 Task: Search one way flight ticket for 3 adults, 3 children in premium economy from Casper: Casper Natrona County International Airport to Fort Wayne: Fort Wayne International Airport on 8-4-2023. Choice of flights is American. Number of bags: 9 checked bags. Price is upto 79000. Outbound departure time preference is 11:45.
Action: Mouse moved to (311, 260)
Screenshot: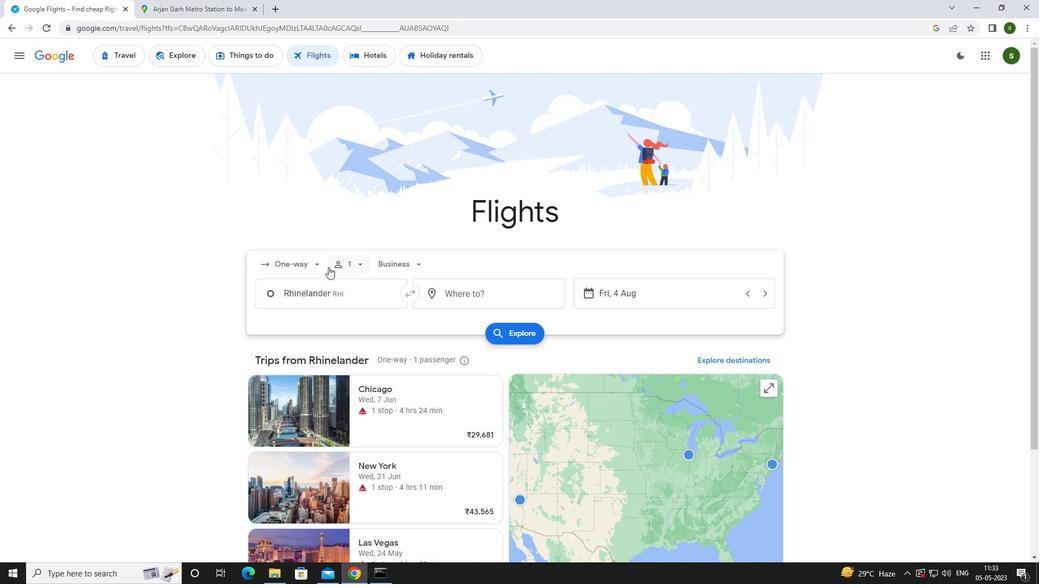 
Action: Mouse pressed left at (311, 260)
Screenshot: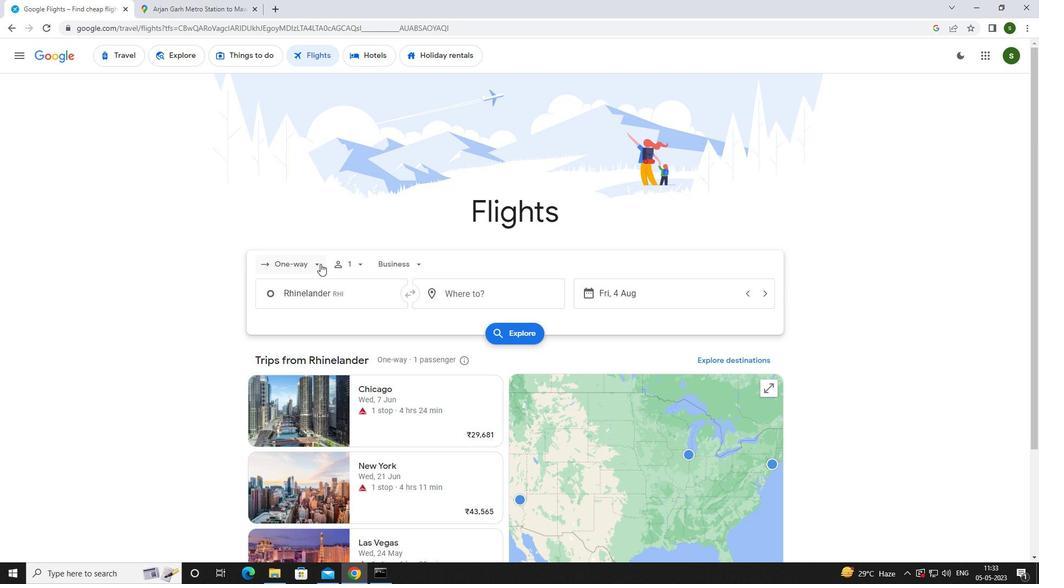 
Action: Mouse moved to (314, 311)
Screenshot: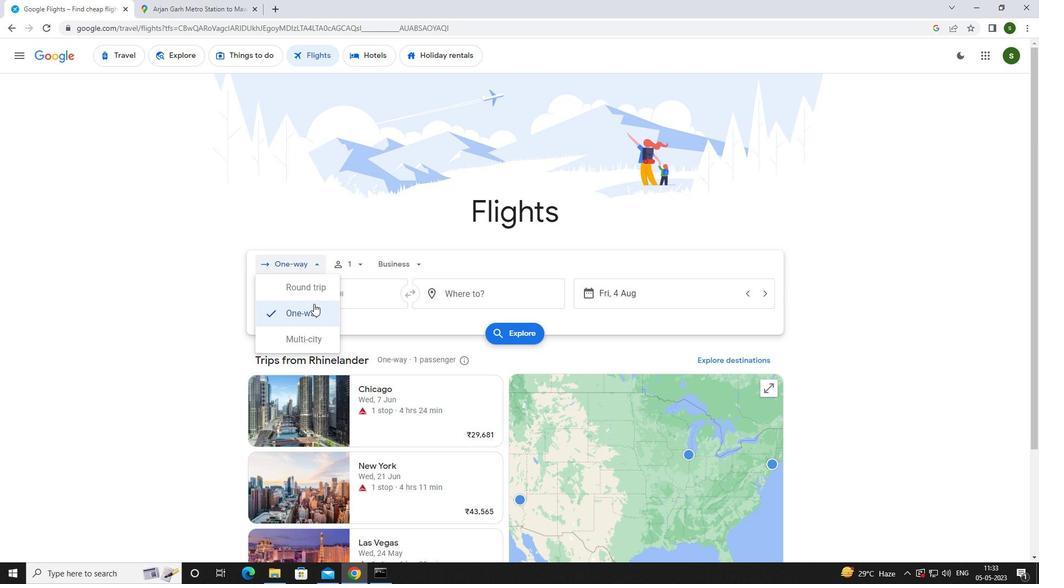 
Action: Mouse pressed left at (314, 311)
Screenshot: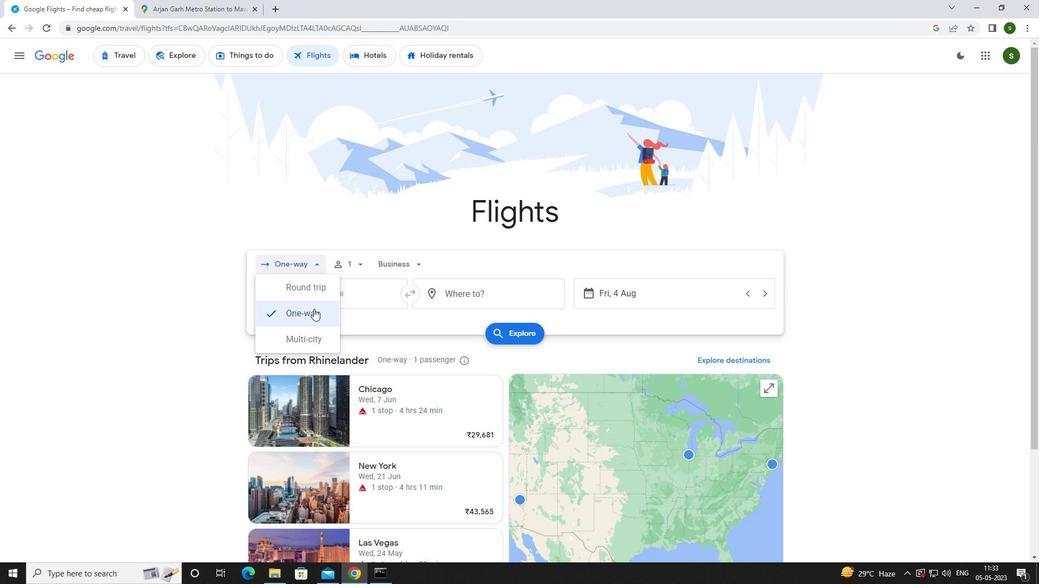 
Action: Mouse moved to (361, 259)
Screenshot: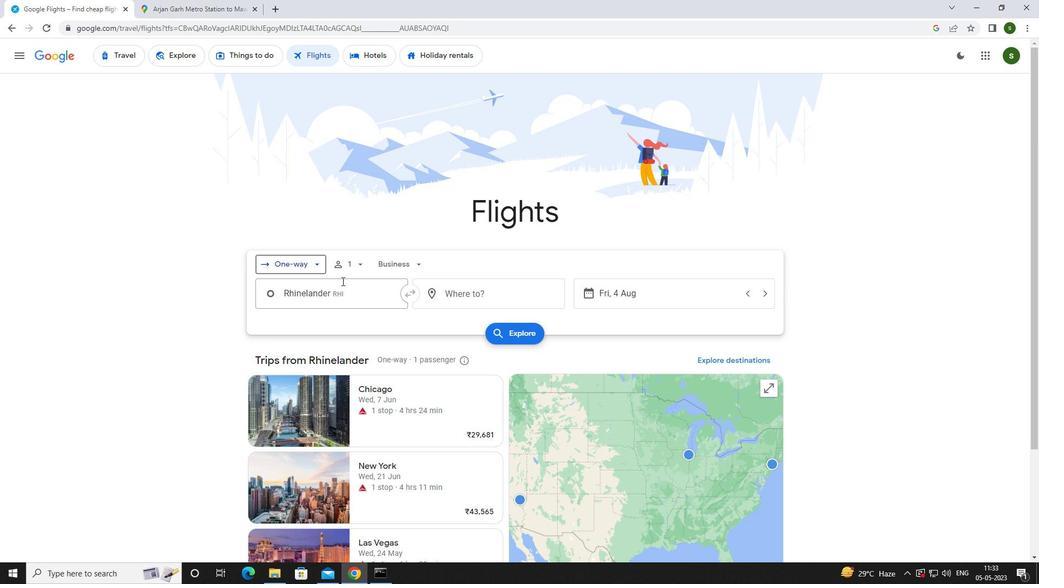 
Action: Mouse pressed left at (361, 259)
Screenshot: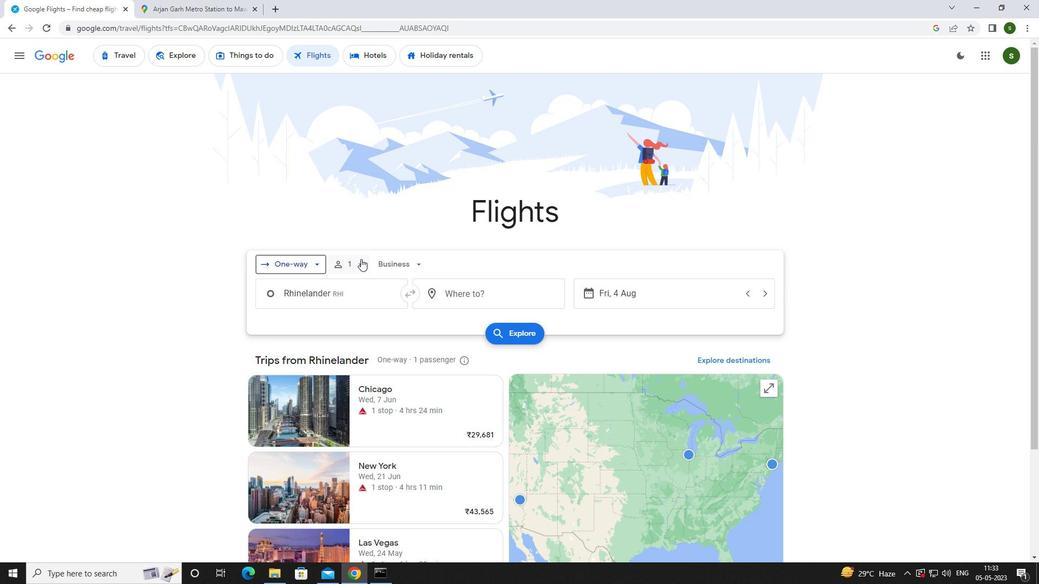 
Action: Mouse moved to (441, 291)
Screenshot: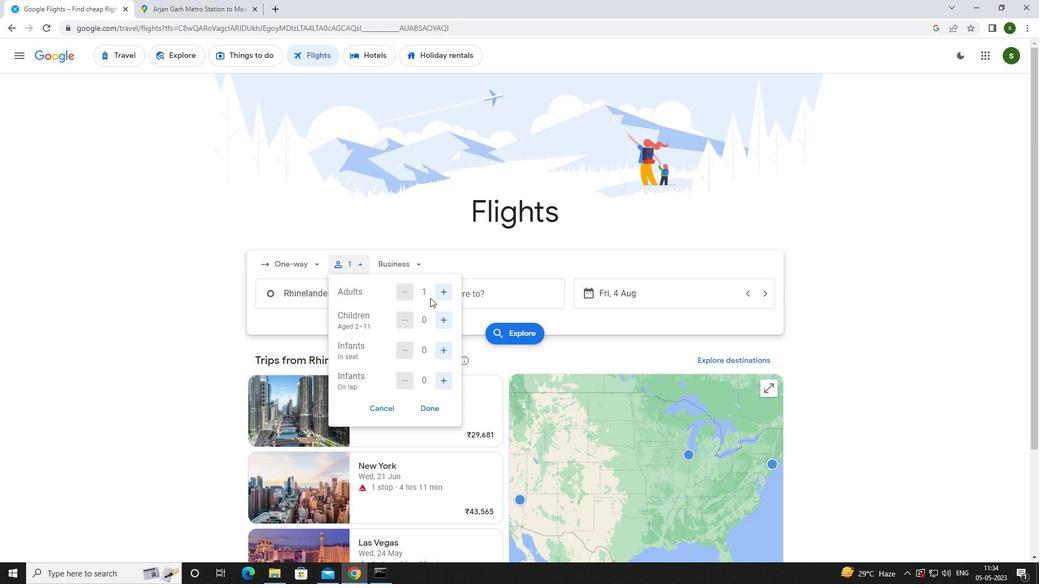 
Action: Mouse pressed left at (441, 291)
Screenshot: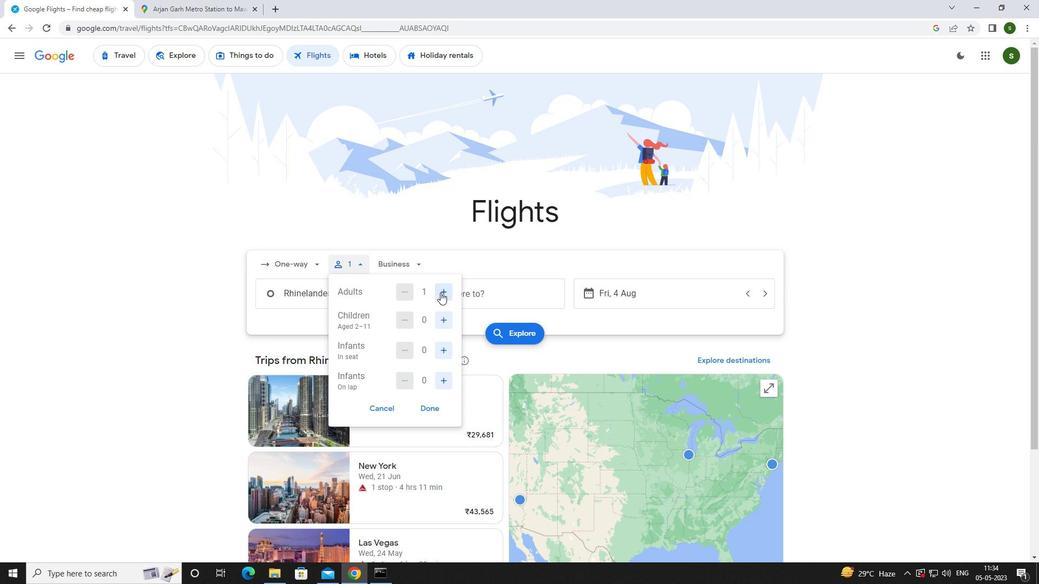 
Action: Mouse pressed left at (441, 291)
Screenshot: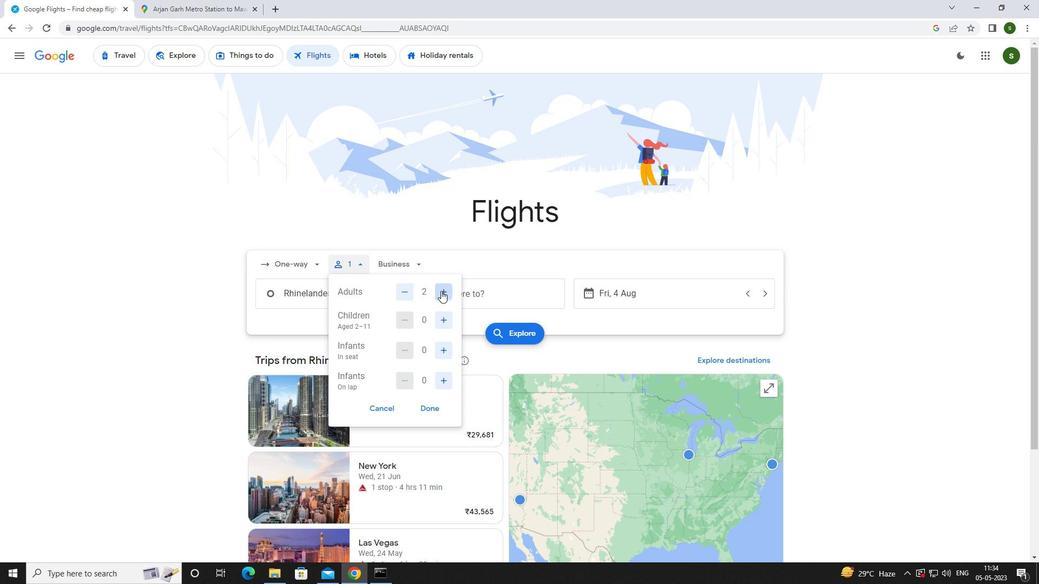 
Action: Mouse moved to (443, 322)
Screenshot: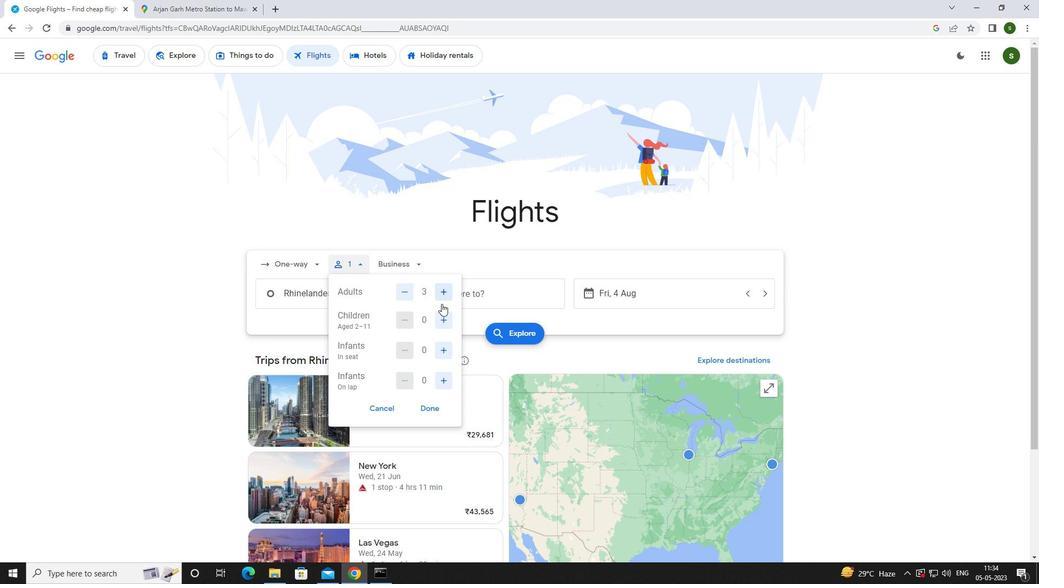 
Action: Mouse pressed left at (443, 322)
Screenshot: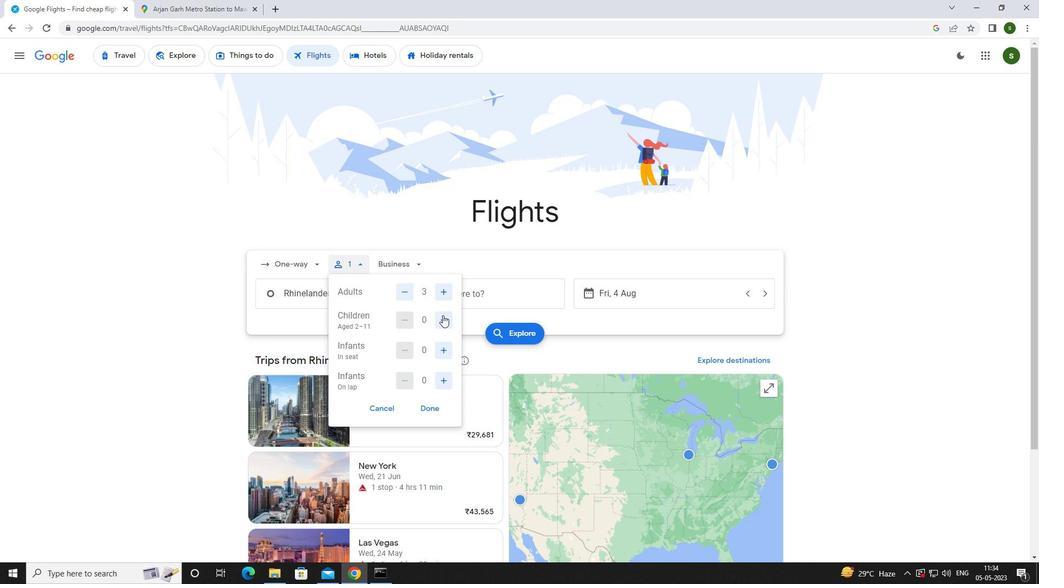 
Action: Mouse pressed left at (443, 322)
Screenshot: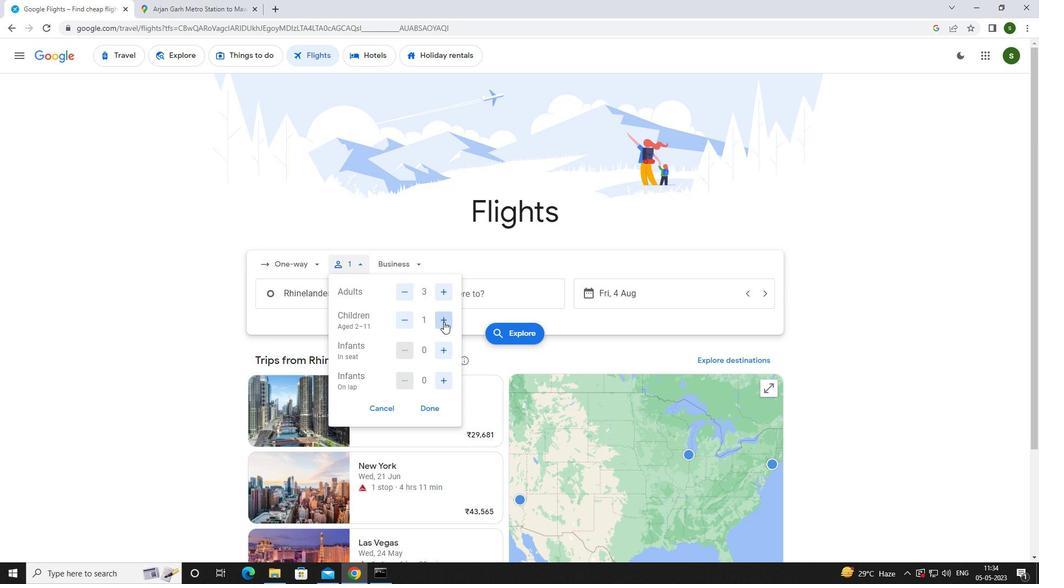 
Action: Mouse pressed left at (443, 322)
Screenshot: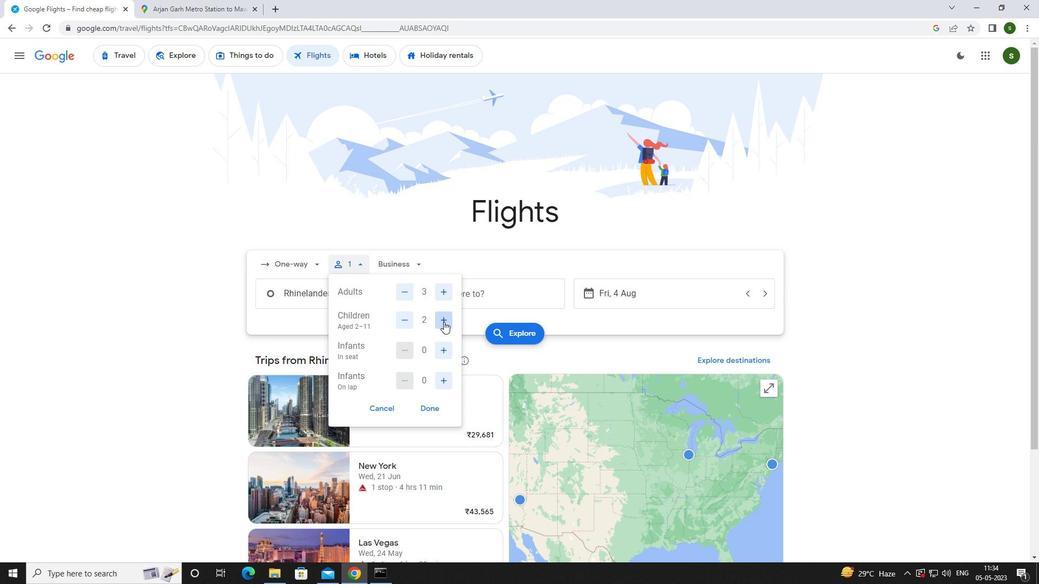 
Action: Mouse moved to (408, 263)
Screenshot: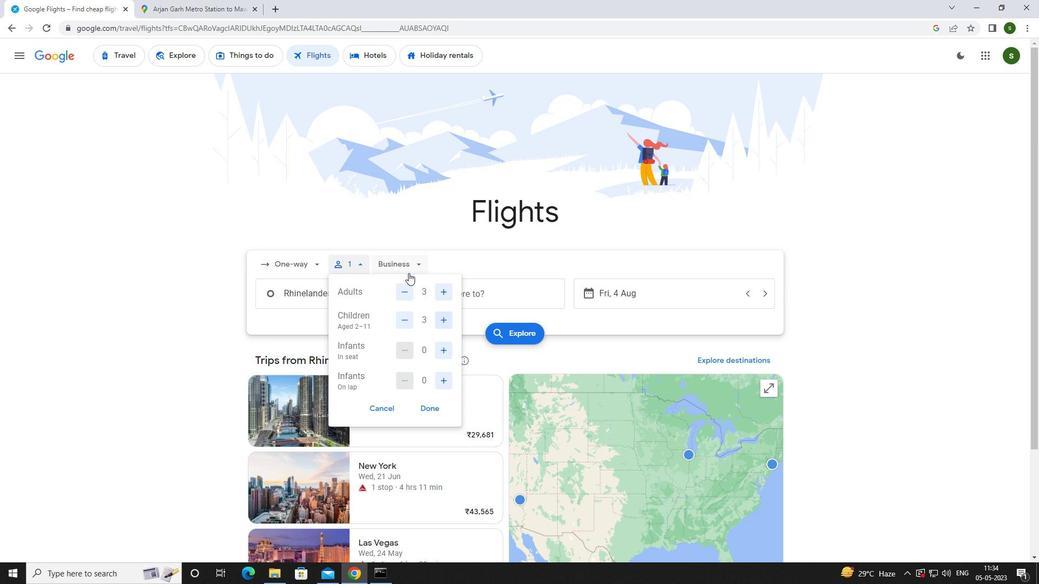 
Action: Mouse pressed left at (408, 263)
Screenshot: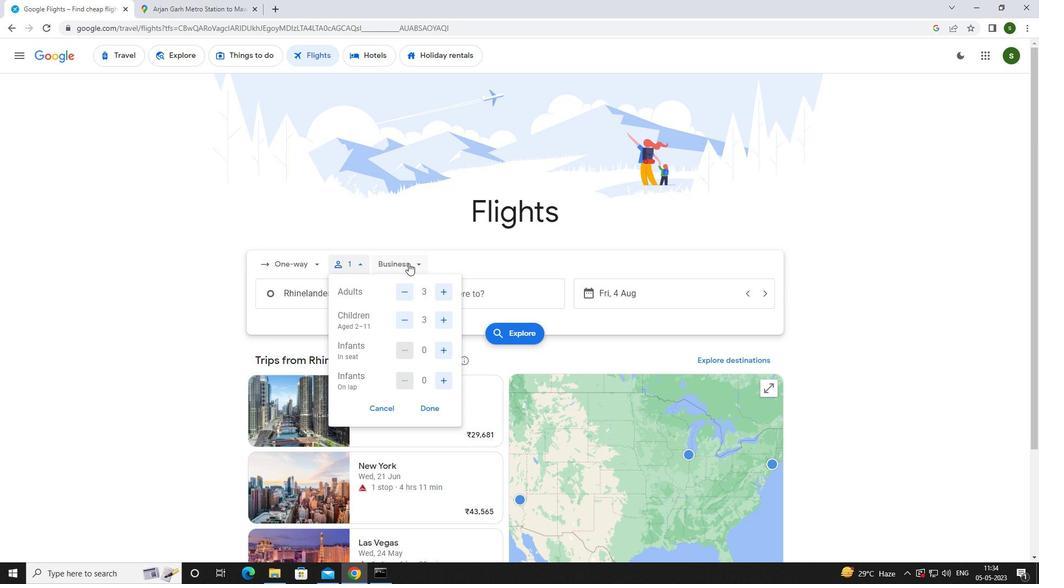
Action: Mouse moved to (421, 310)
Screenshot: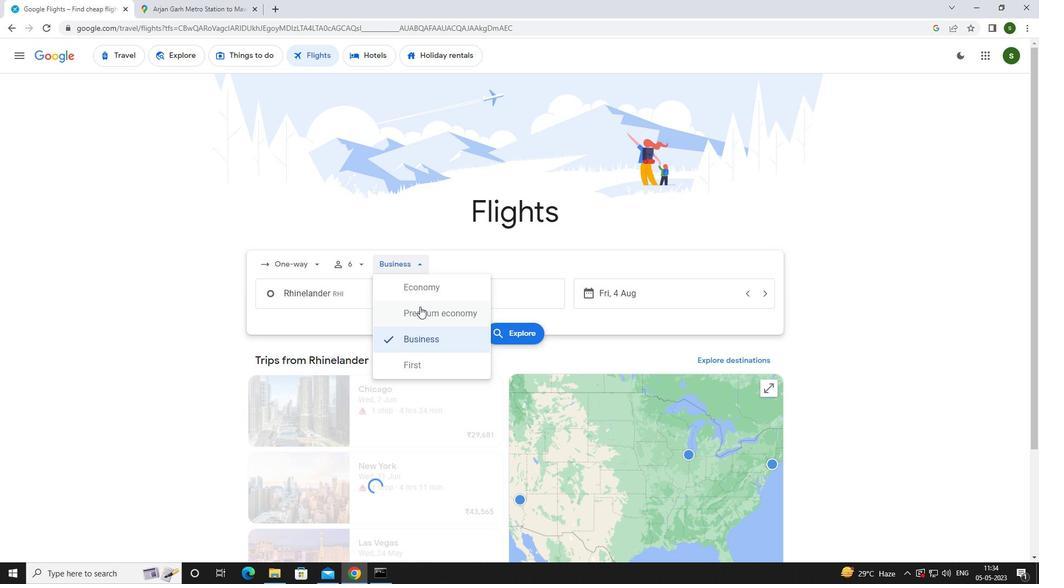 
Action: Mouse pressed left at (421, 310)
Screenshot: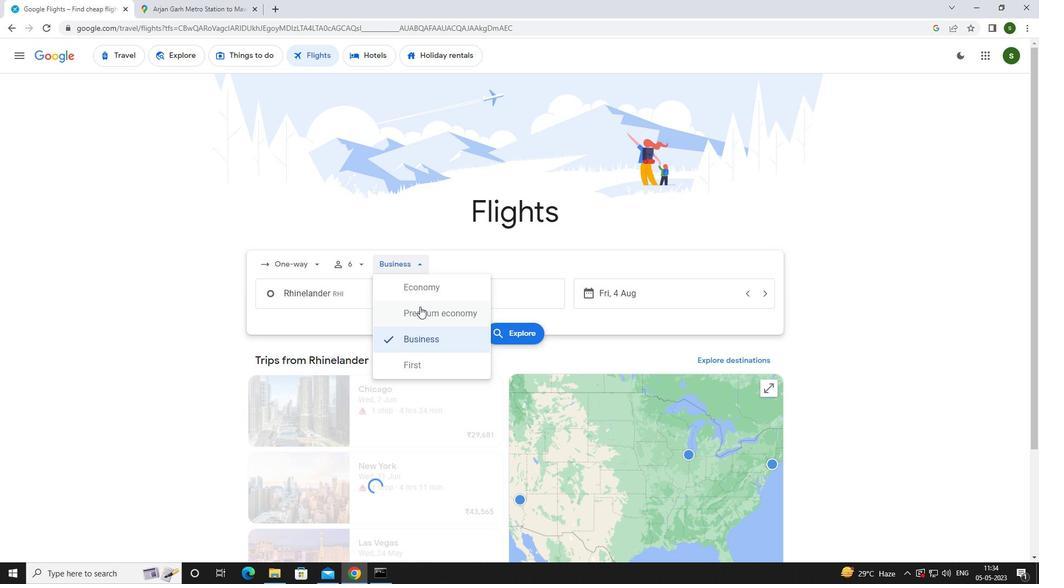 
Action: Mouse moved to (376, 292)
Screenshot: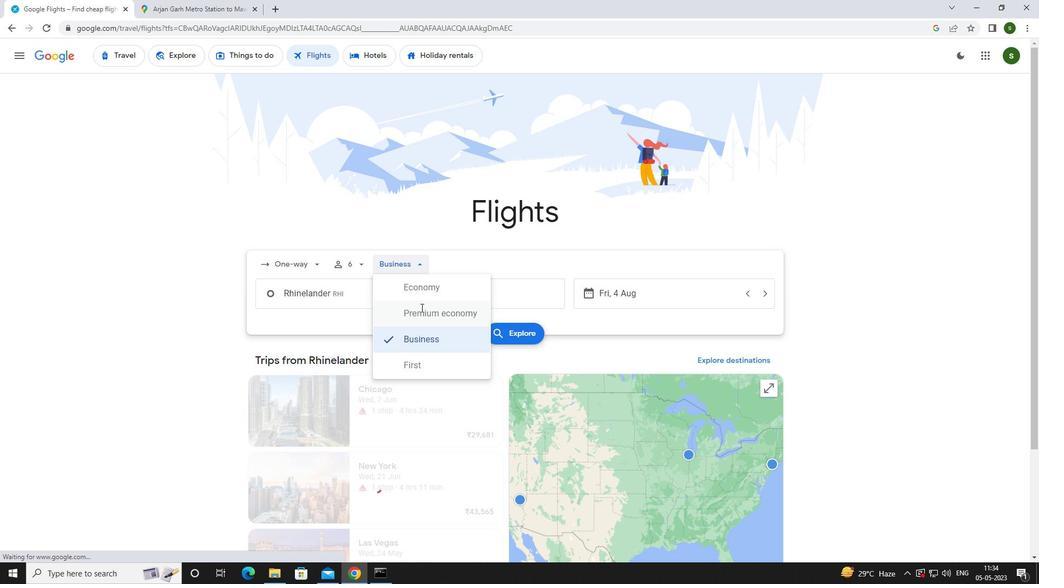 
Action: Mouse pressed left at (376, 292)
Screenshot: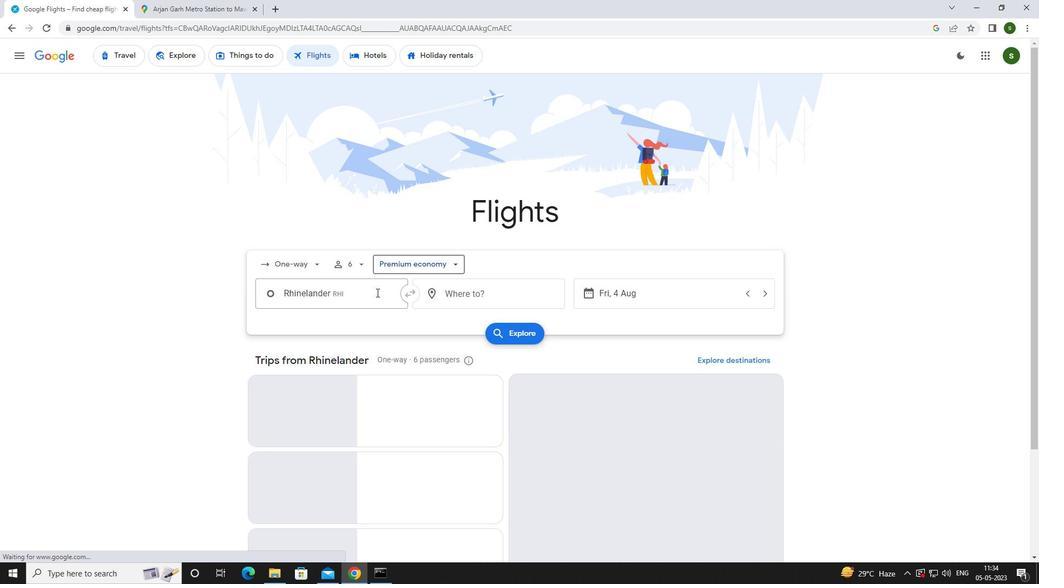 
Action: Key pressed <Key.caps_lock>c<Key.caps_lock>asper
Screenshot: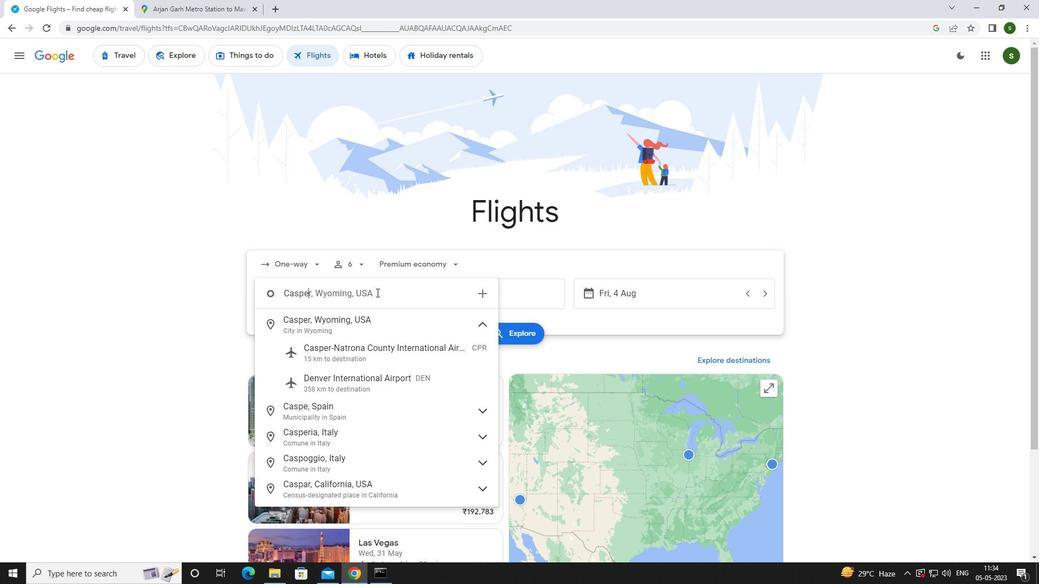 
Action: Mouse moved to (380, 344)
Screenshot: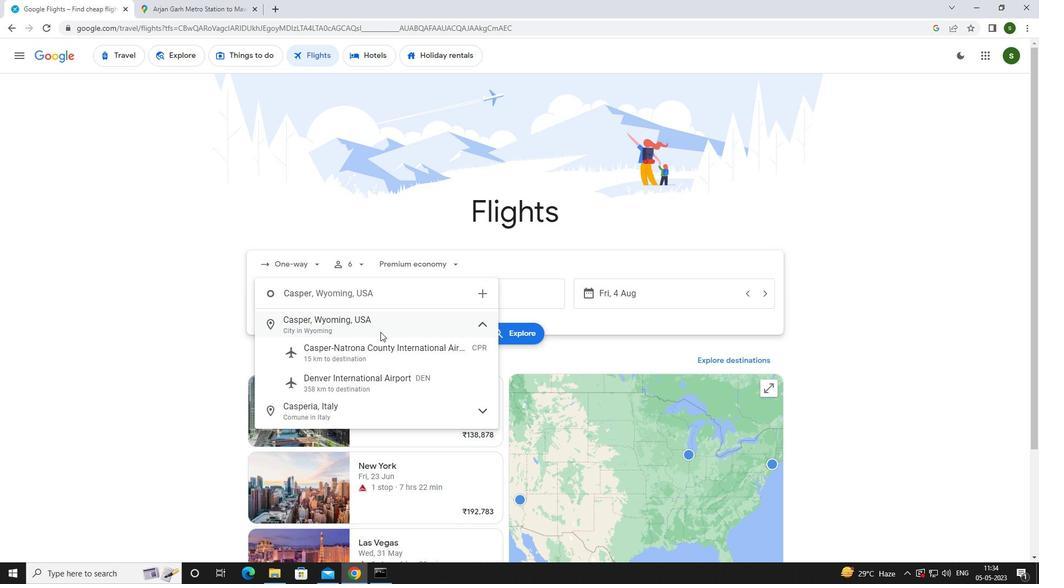 
Action: Mouse pressed left at (380, 344)
Screenshot: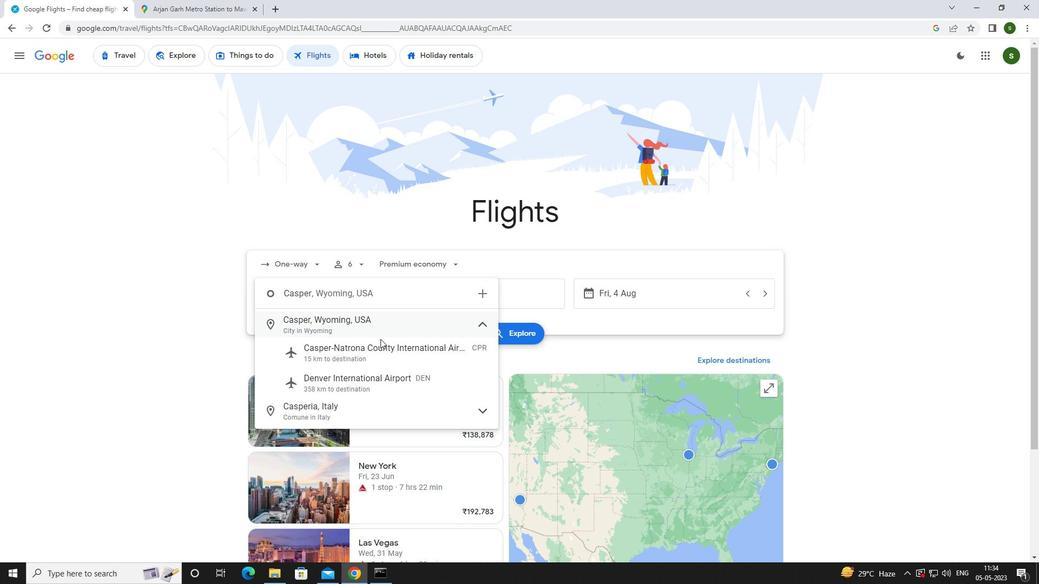 
Action: Mouse moved to (475, 289)
Screenshot: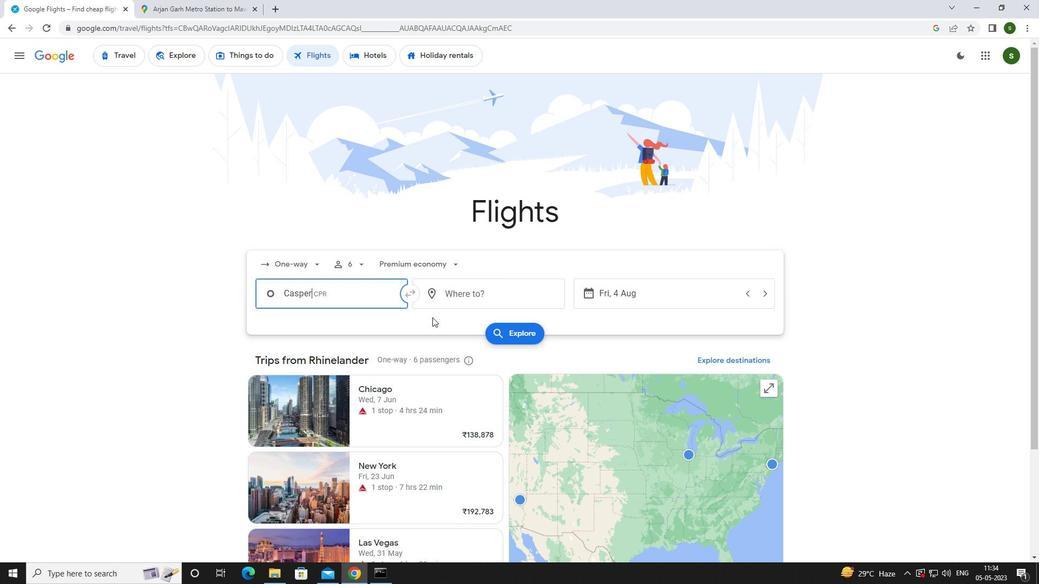 
Action: Mouse pressed left at (475, 289)
Screenshot: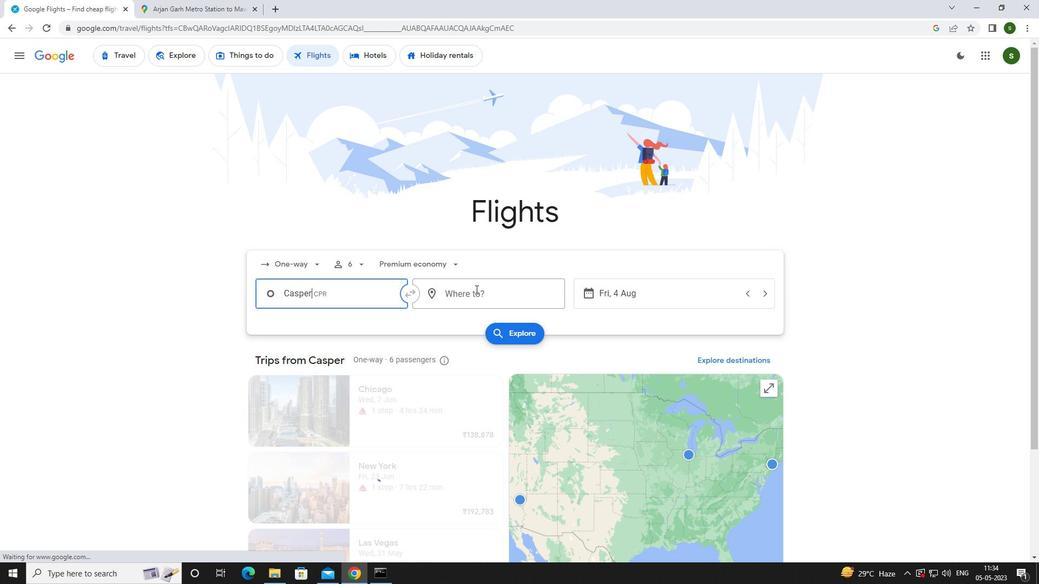 
Action: Key pressed <Key.caps_lock>f<Key.caps_lock>ort<Key.space><Key.caps_lock>w<Key.caps_lock>ay
Screenshot: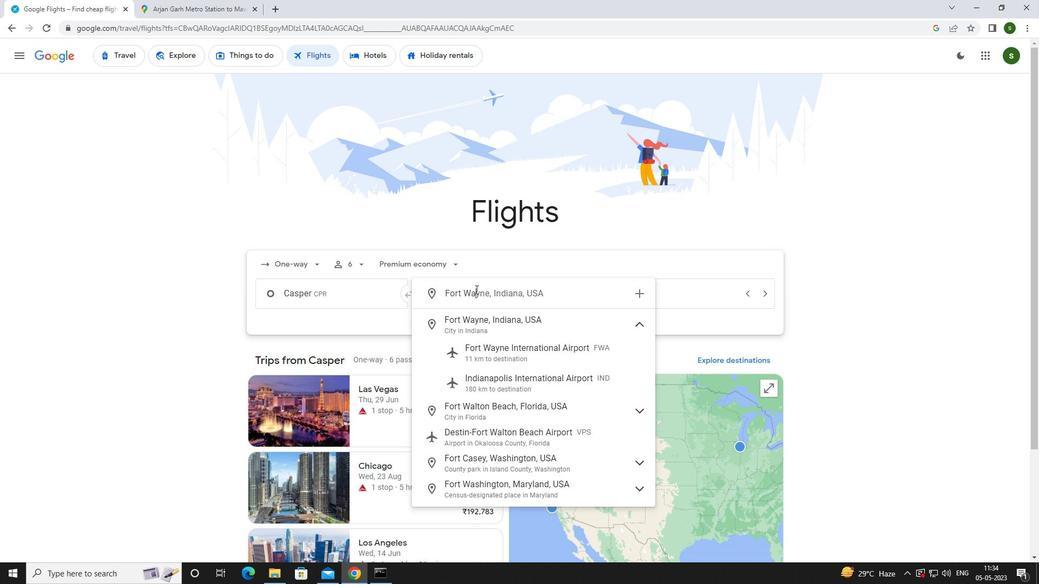 
Action: Mouse moved to (499, 344)
Screenshot: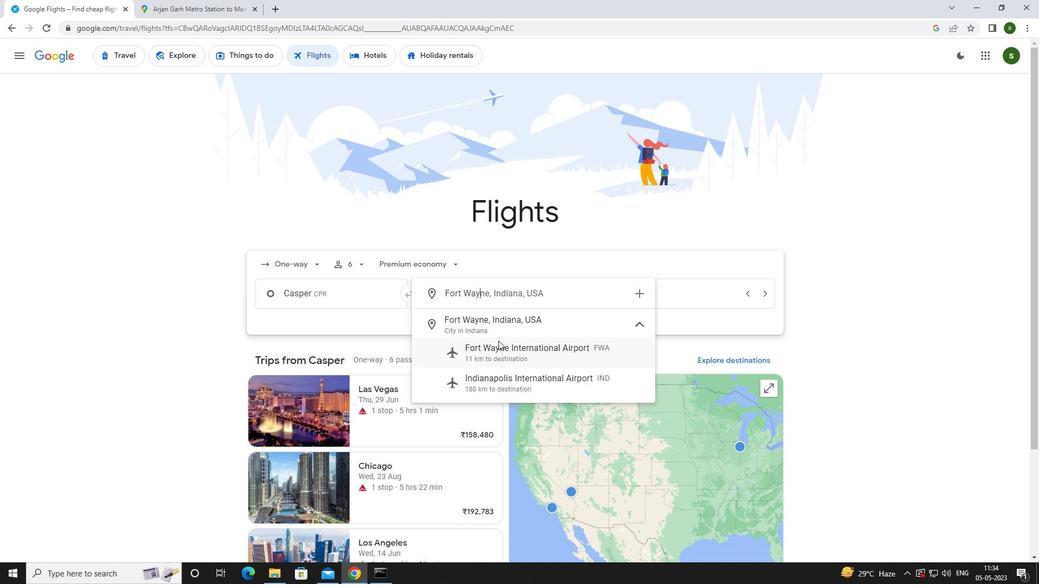 
Action: Mouse pressed left at (499, 344)
Screenshot: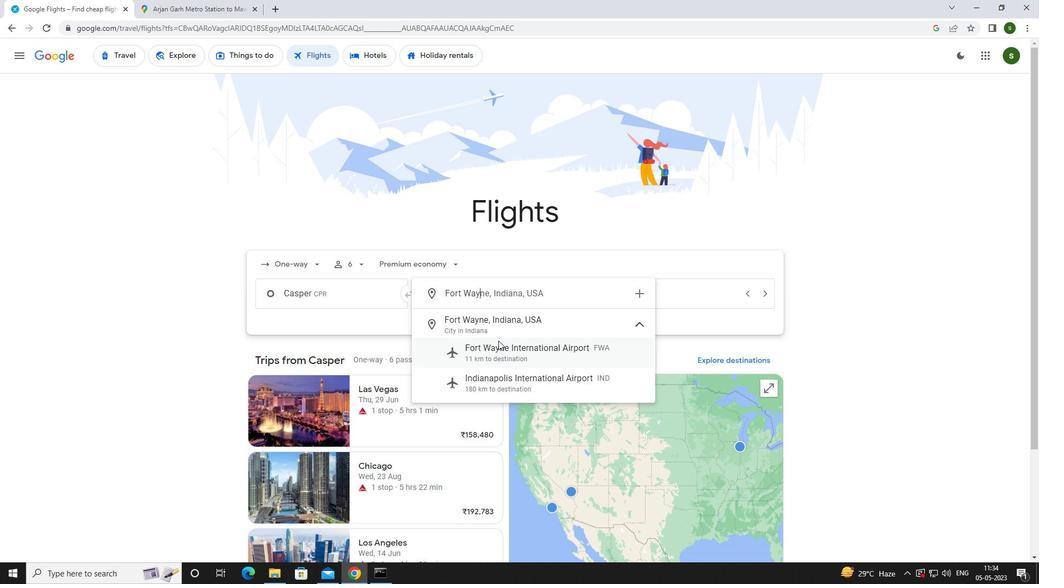 
Action: Mouse moved to (650, 293)
Screenshot: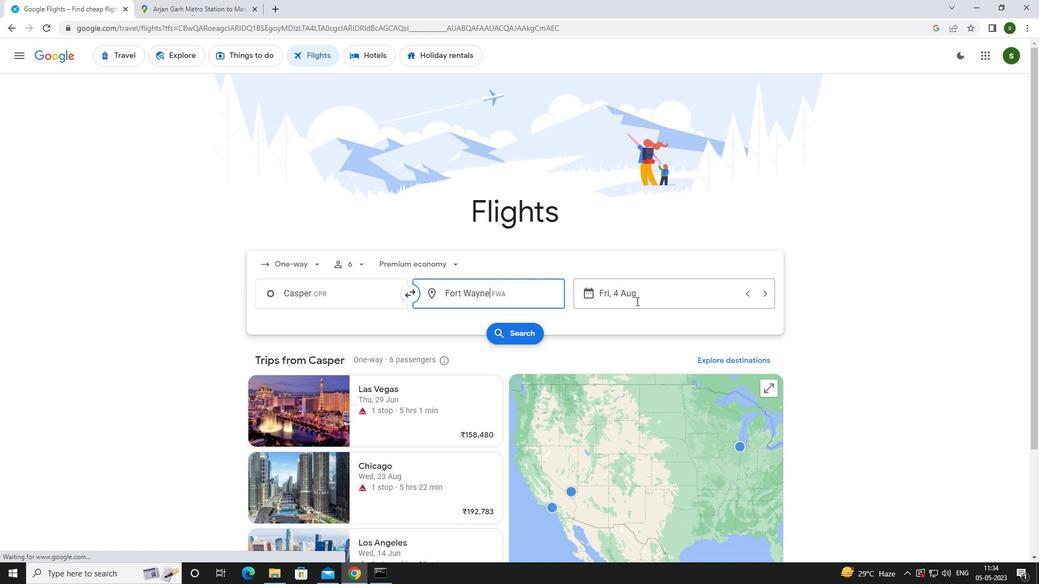 
Action: Mouse pressed left at (650, 293)
Screenshot: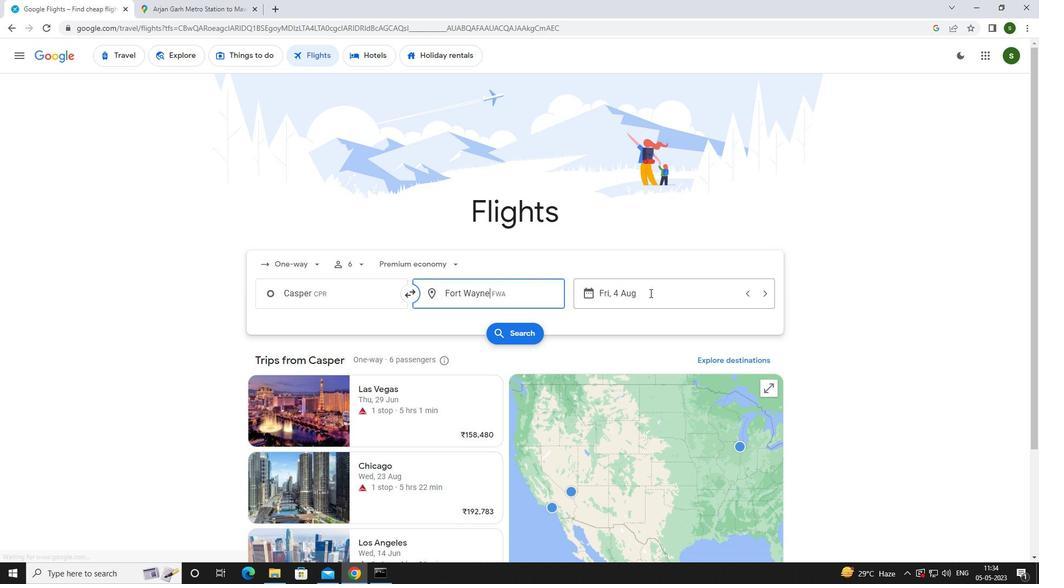 
Action: Mouse moved to (522, 365)
Screenshot: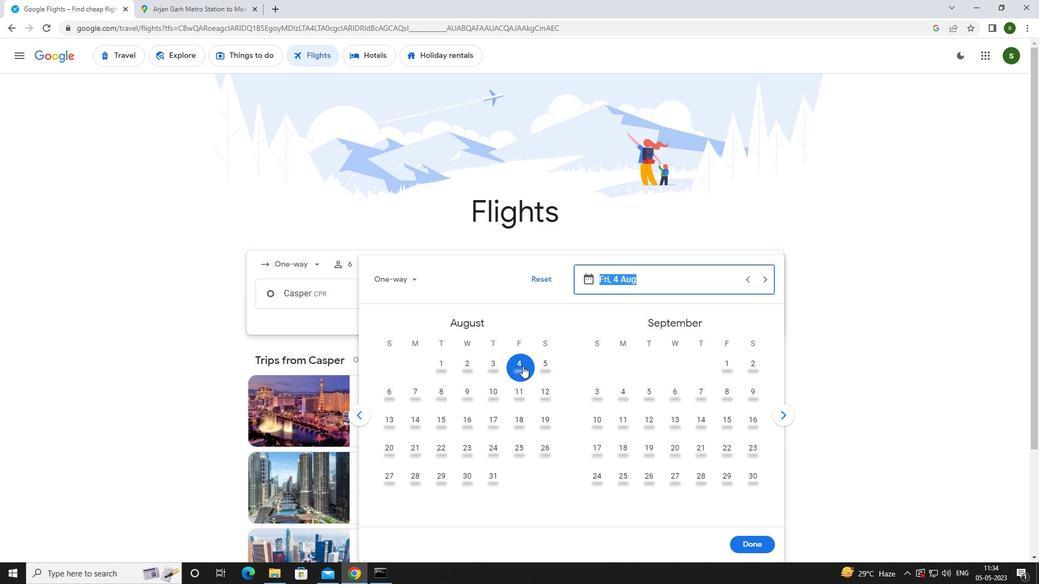 
Action: Mouse pressed left at (522, 365)
Screenshot: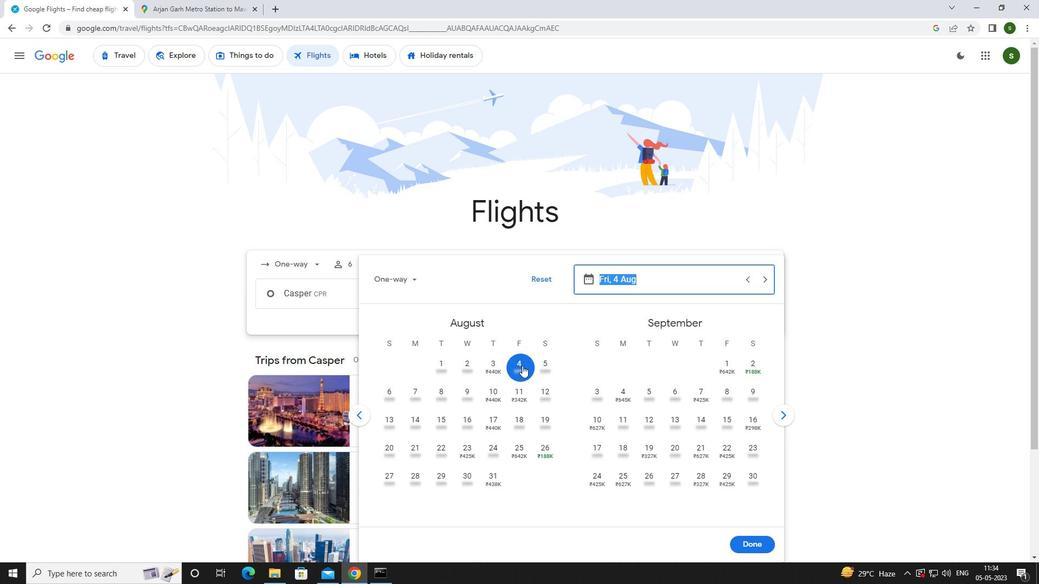 
Action: Mouse moved to (750, 549)
Screenshot: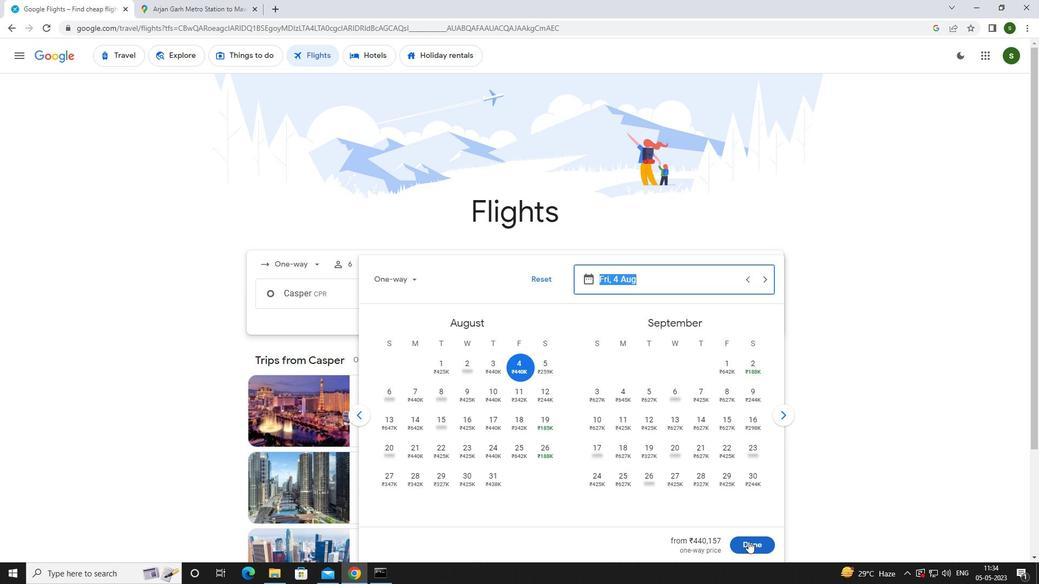 
Action: Mouse pressed left at (750, 549)
Screenshot: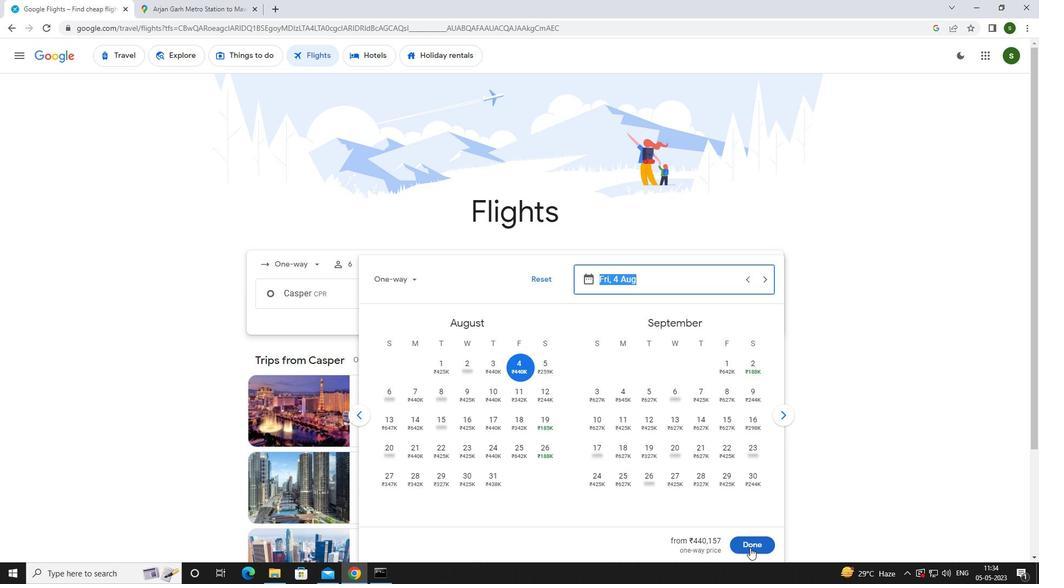 
Action: Mouse moved to (509, 329)
Screenshot: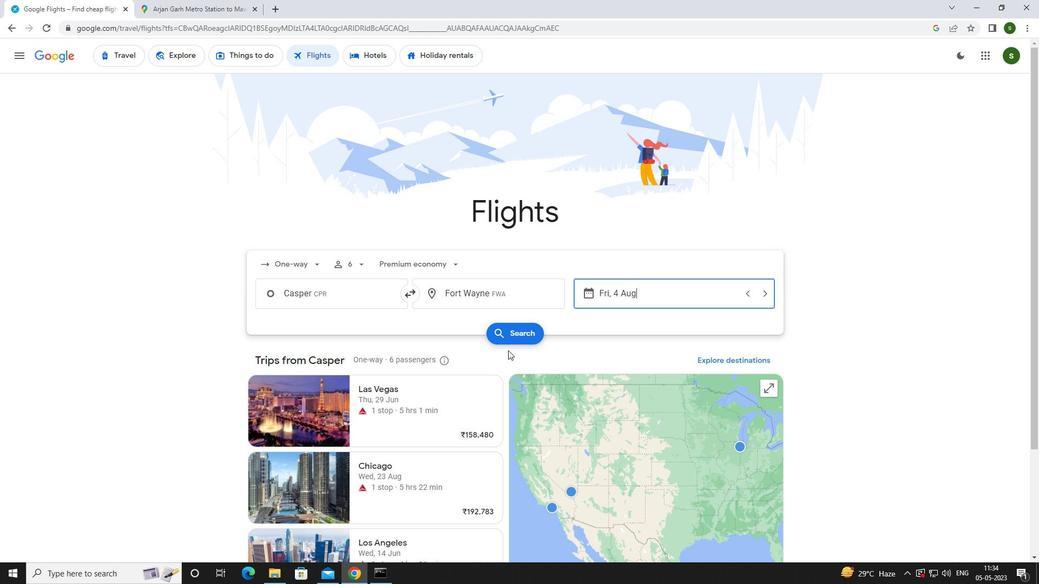 
Action: Mouse pressed left at (509, 329)
Screenshot: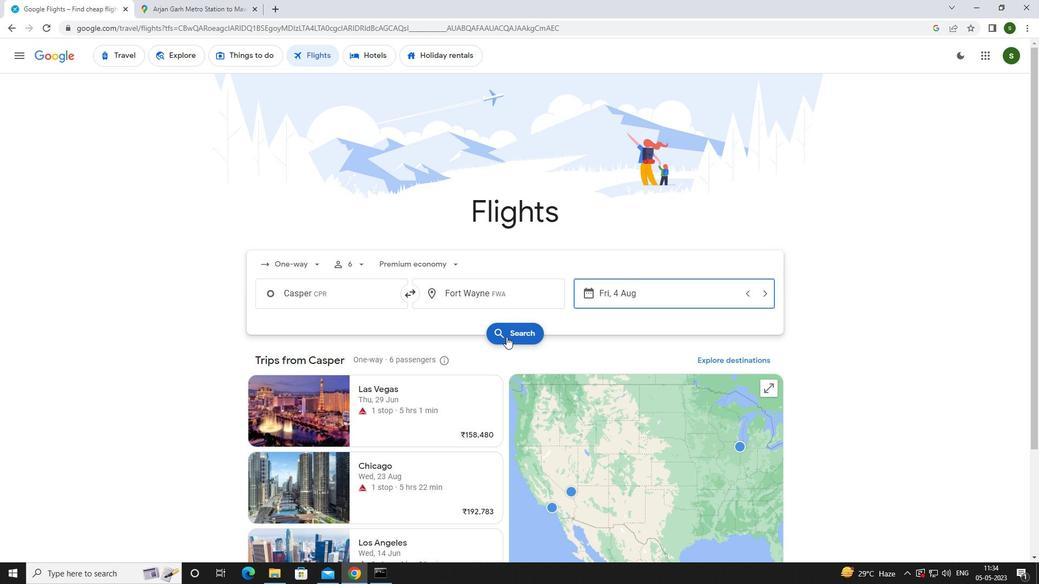 
Action: Mouse moved to (262, 151)
Screenshot: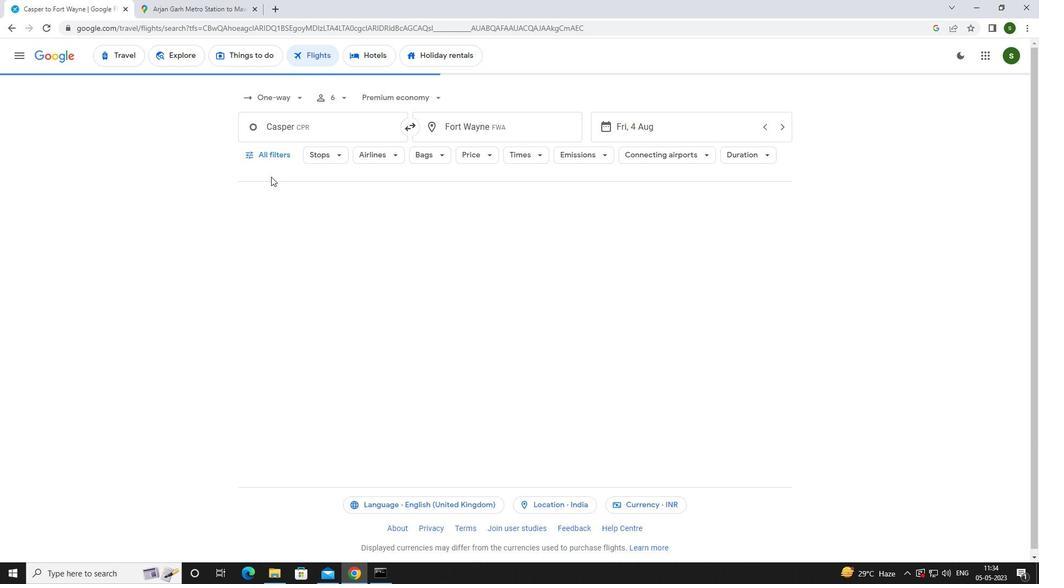 
Action: Mouse pressed left at (262, 151)
Screenshot: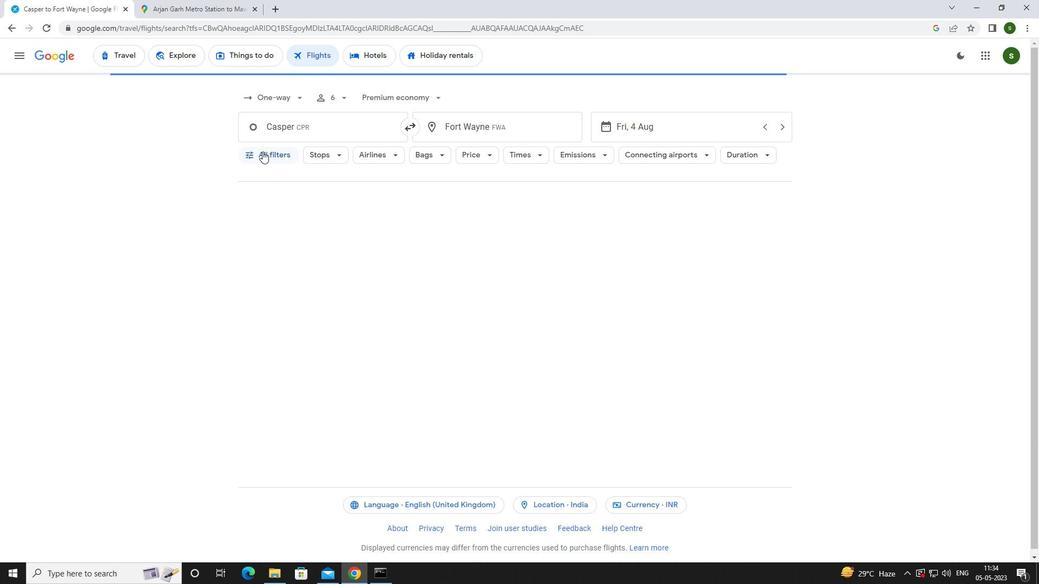 
Action: Mouse moved to (403, 384)
Screenshot: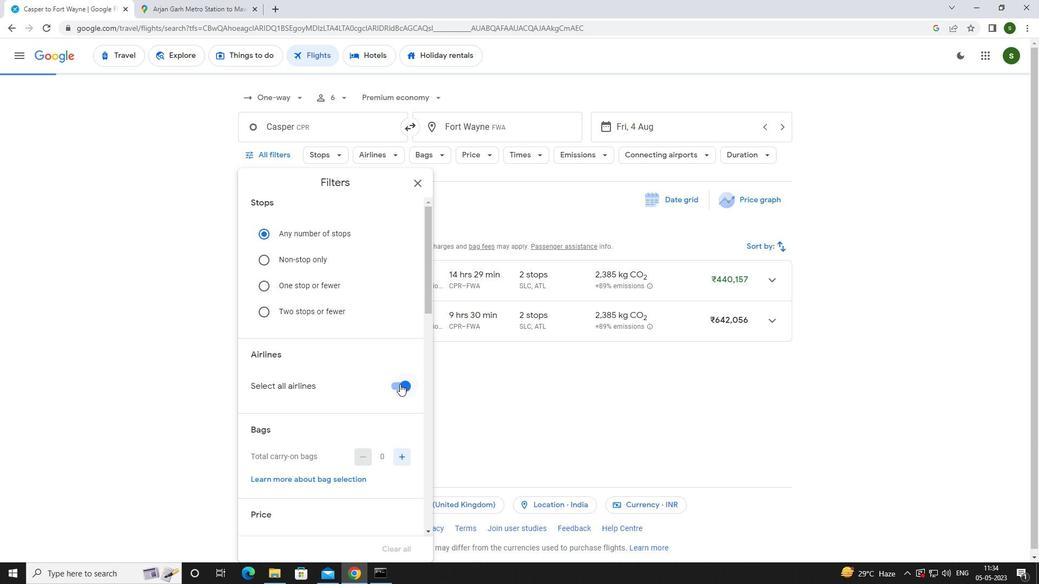 
Action: Mouse pressed left at (403, 384)
Screenshot: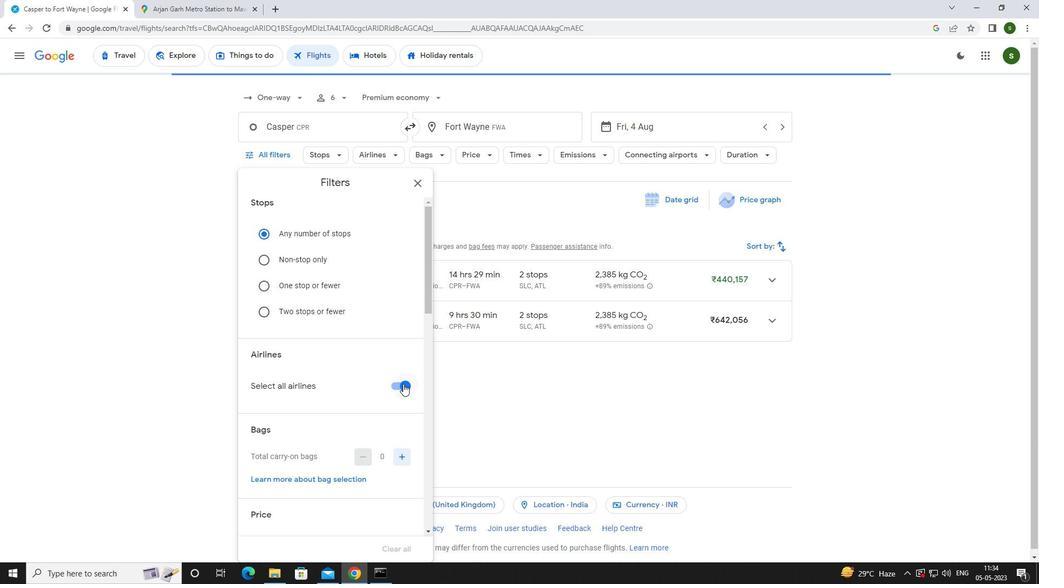 
Action: Mouse scrolled (403, 383) with delta (0, 0)
Screenshot: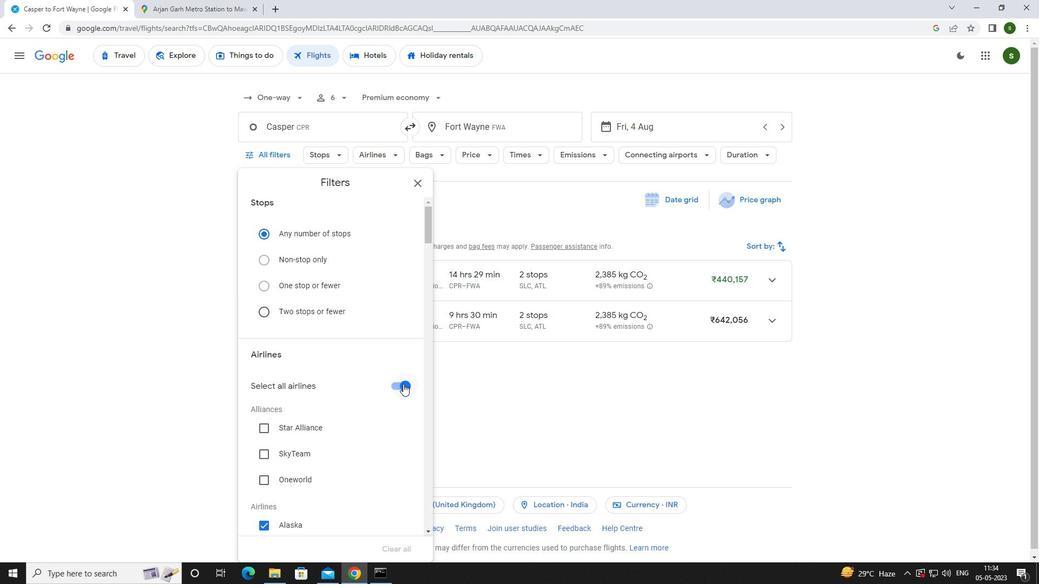 
Action: Mouse moved to (407, 330)
Screenshot: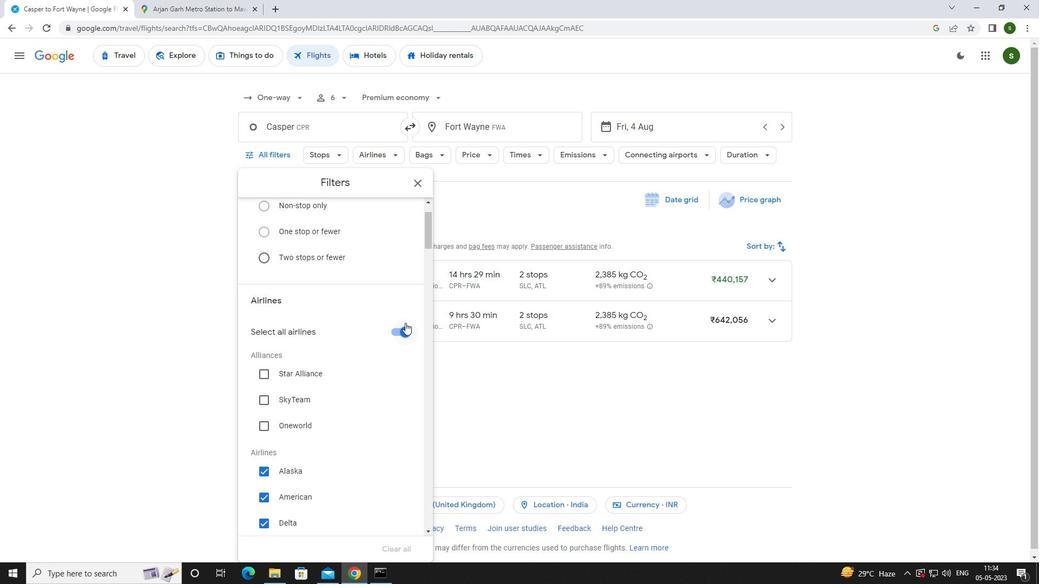 
Action: Mouse pressed left at (407, 330)
Screenshot: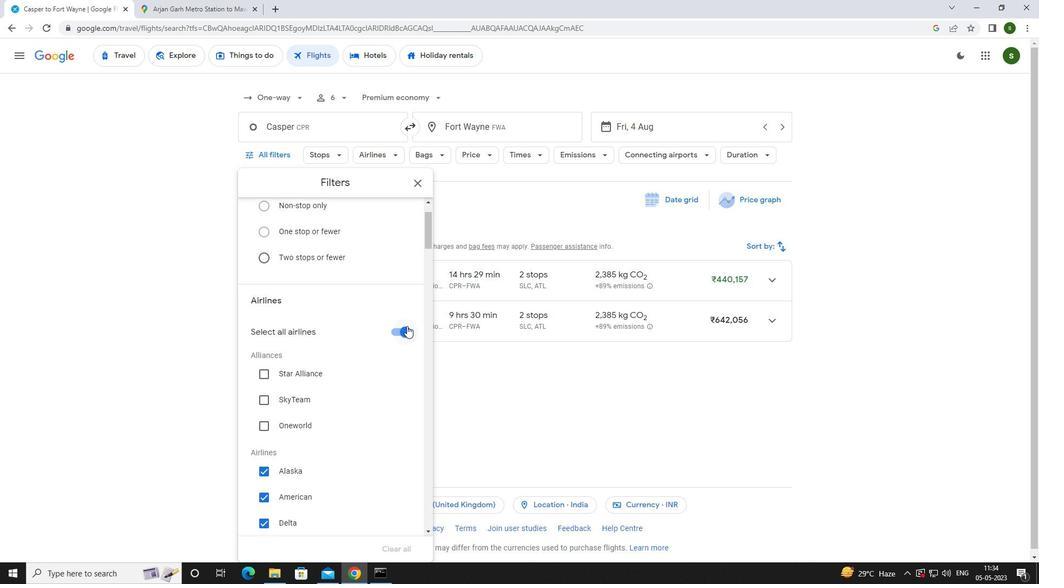 
Action: Mouse moved to (298, 498)
Screenshot: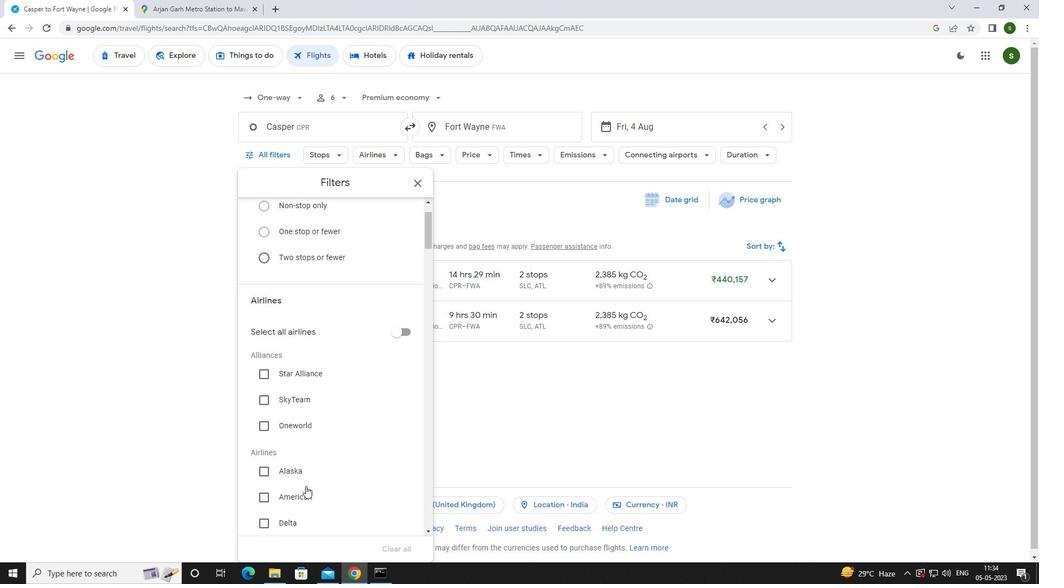 
Action: Mouse pressed left at (298, 498)
Screenshot: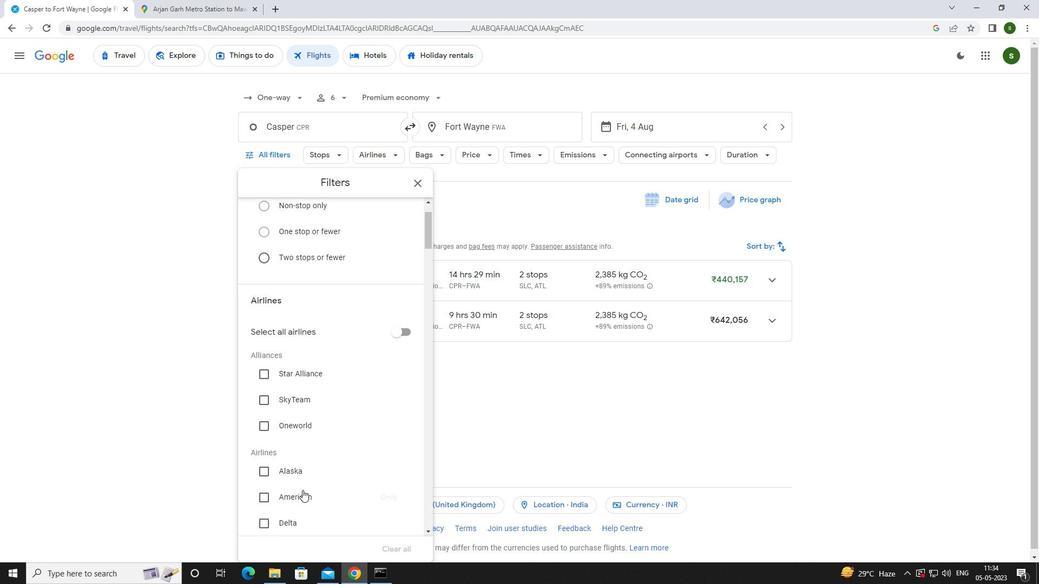 
Action: Mouse moved to (319, 473)
Screenshot: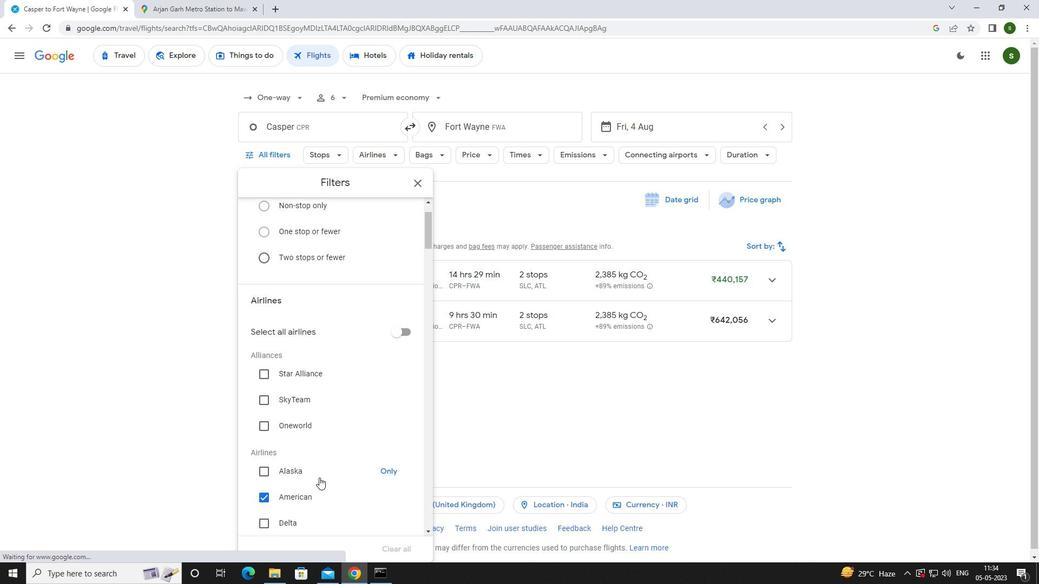 
Action: Mouse scrolled (319, 473) with delta (0, 0)
Screenshot: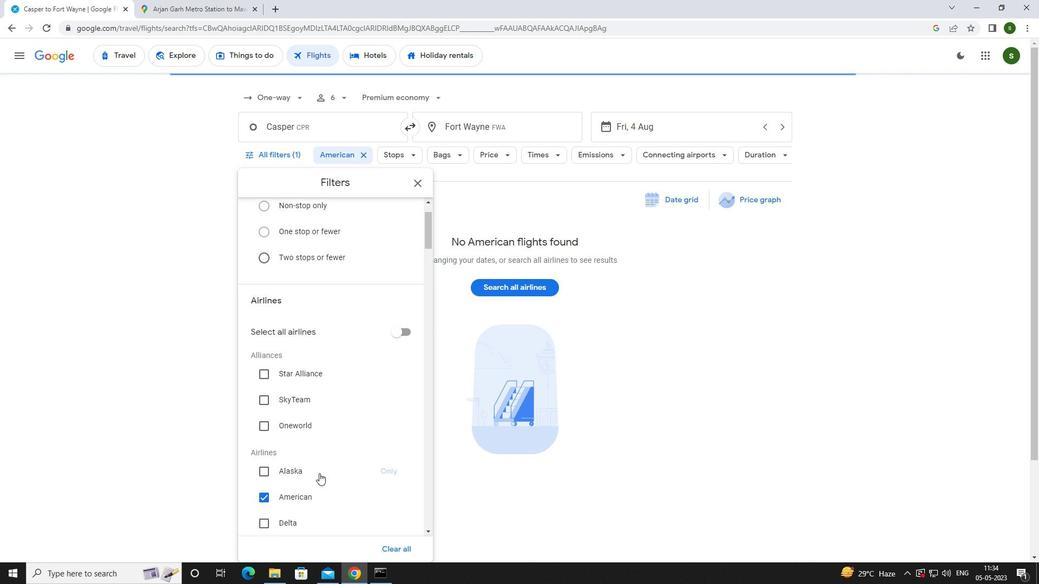
Action: Mouse scrolled (319, 473) with delta (0, 0)
Screenshot: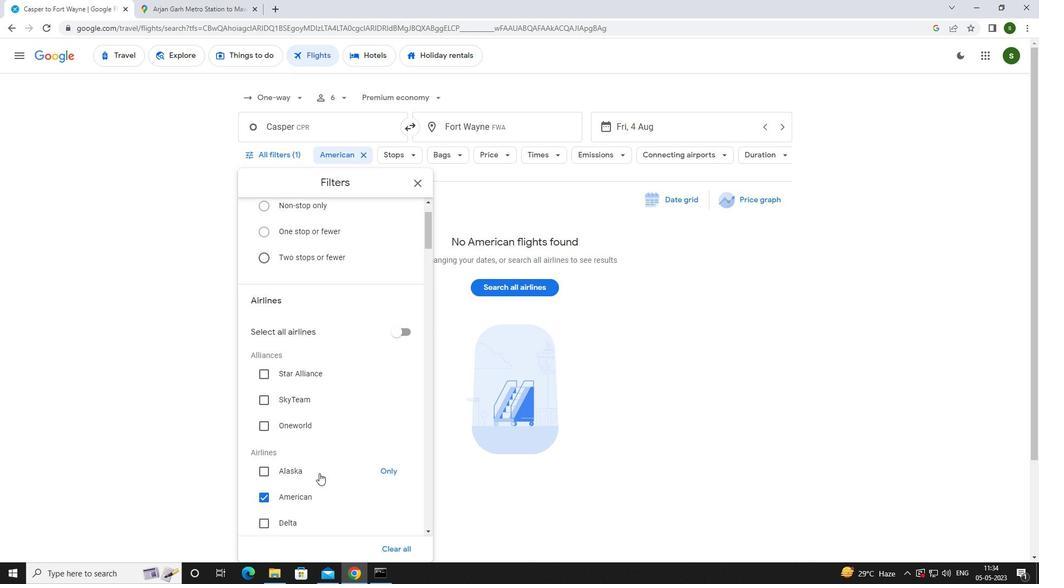 
Action: Mouse scrolled (319, 473) with delta (0, 0)
Screenshot: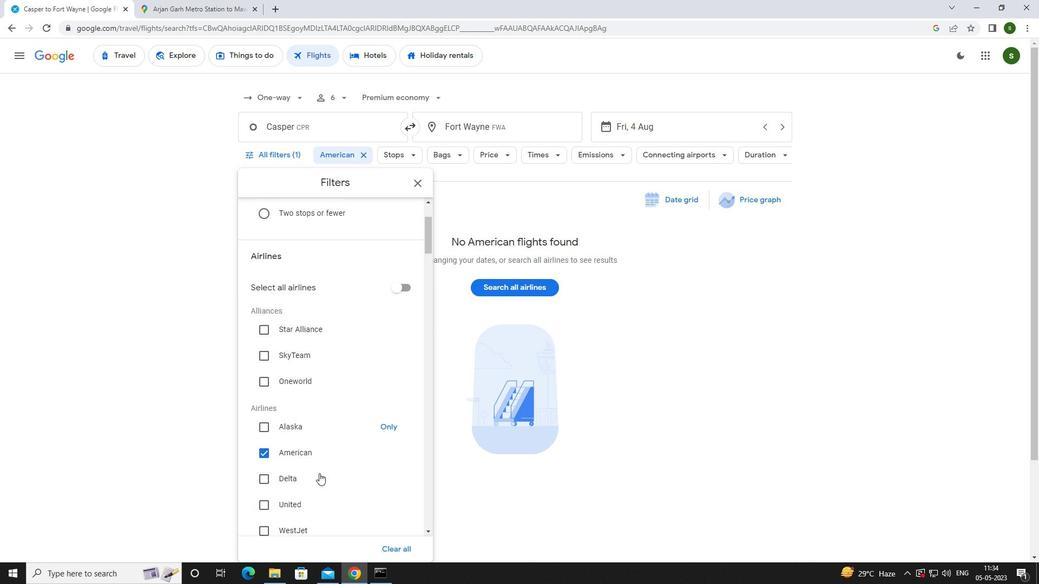 
Action: Mouse scrolled (319, 473) with delta (0, 0)
Screenshot: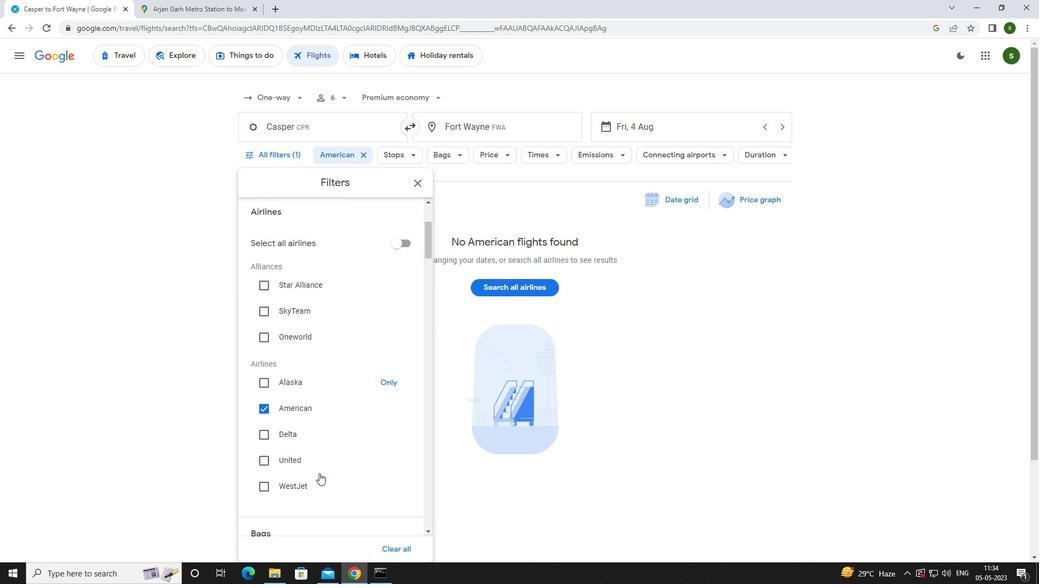 
Action: Mouse moved to (400, 457)
Screenshot: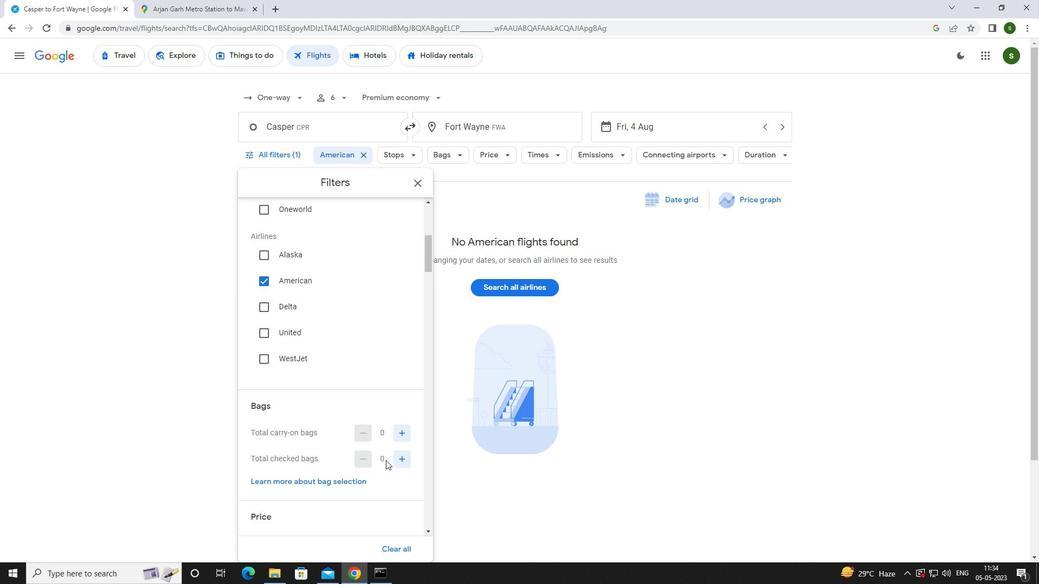 
Action: Mouse pressed left at (400, 457)
Screenshot: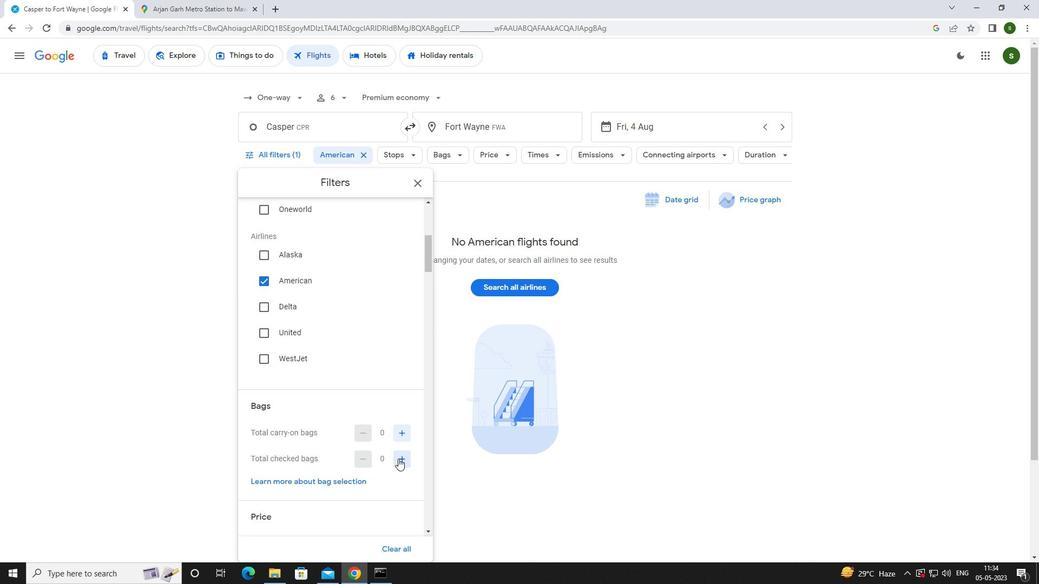 
Action: Mouse pressed left at (400, 457)
Screenshot: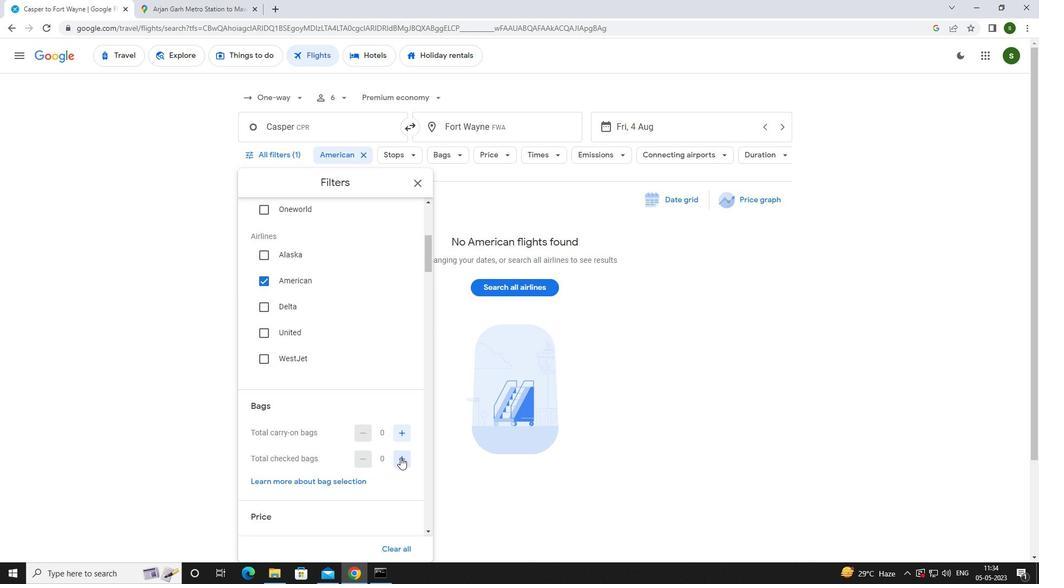 
Action: Mouse pressed left at (400, 457)
Screenshot: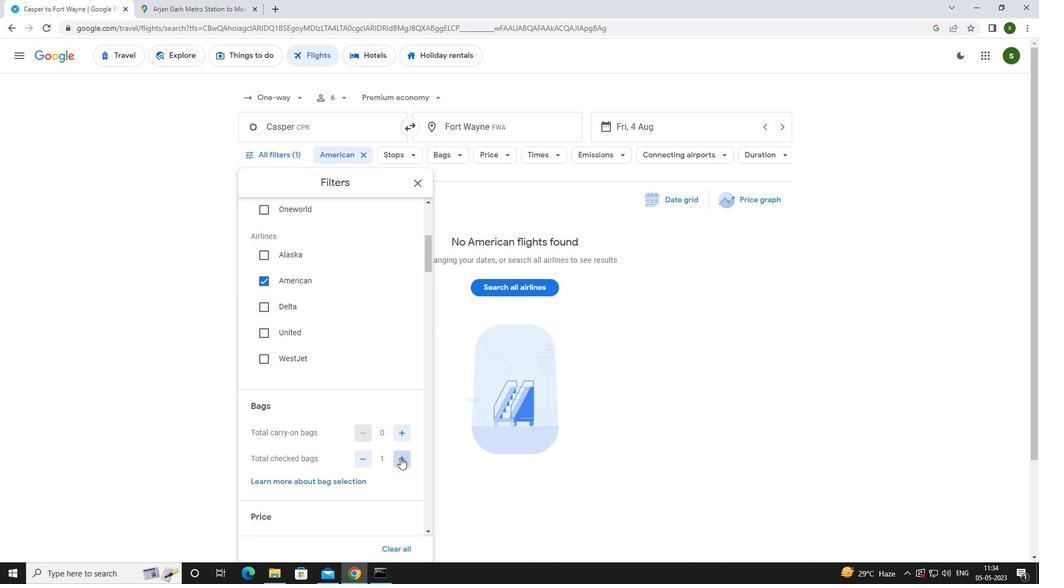
Action: Mouse pressed left at (400, 457)
Screenshot: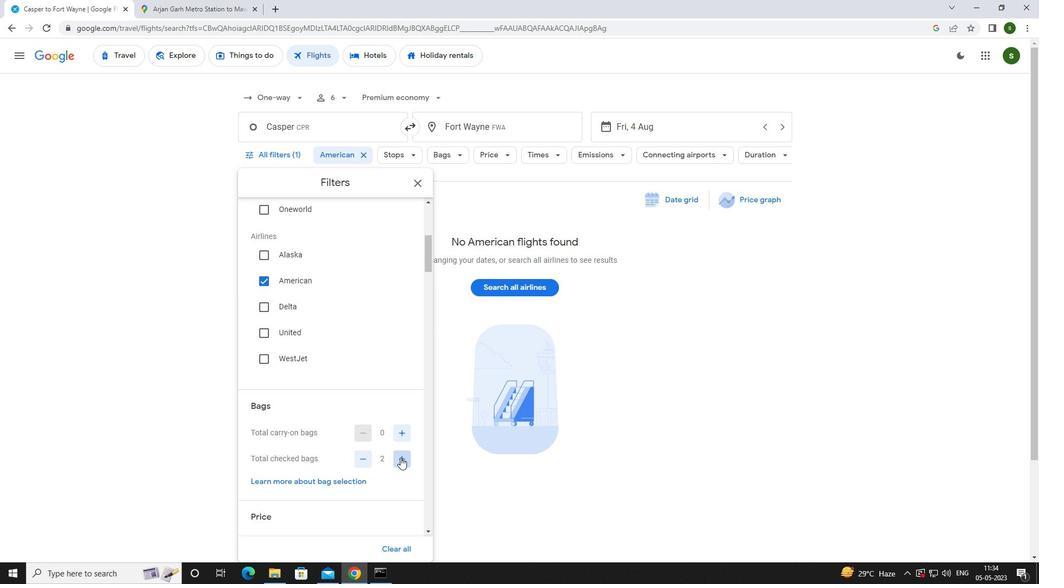 
Action: Mouse pressed left at (400, 457)
Screenshot: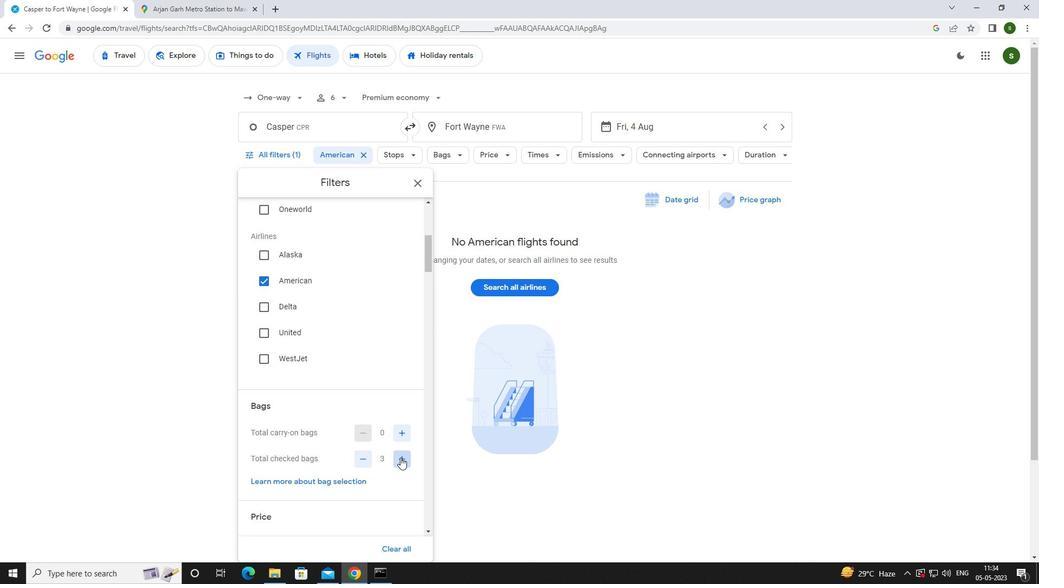 
Action: Mouse pressed left at (400, 457)
Screenshot: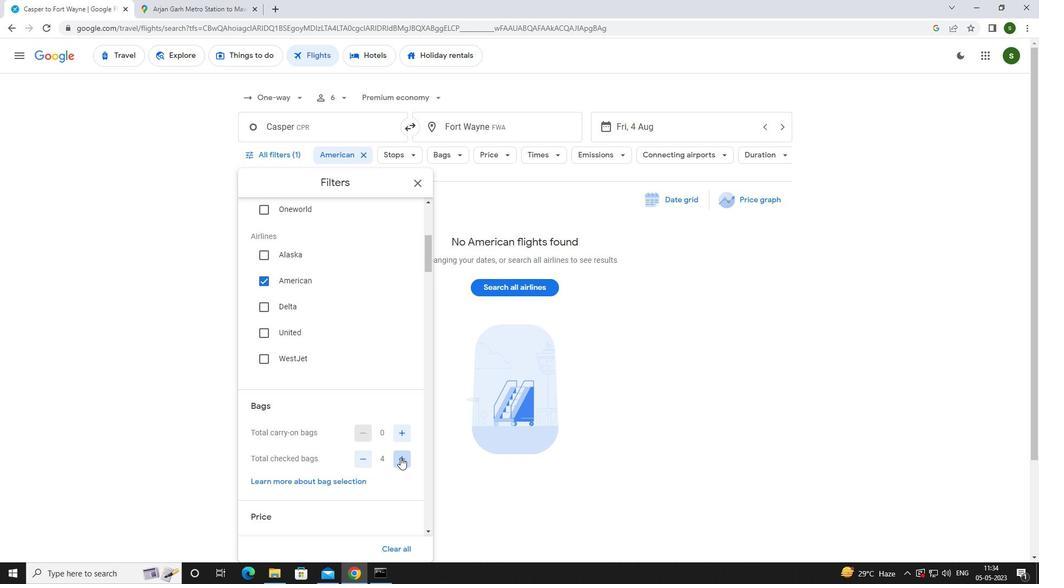 
Action: Mouse pressed left at (400, 457)
Screenshot: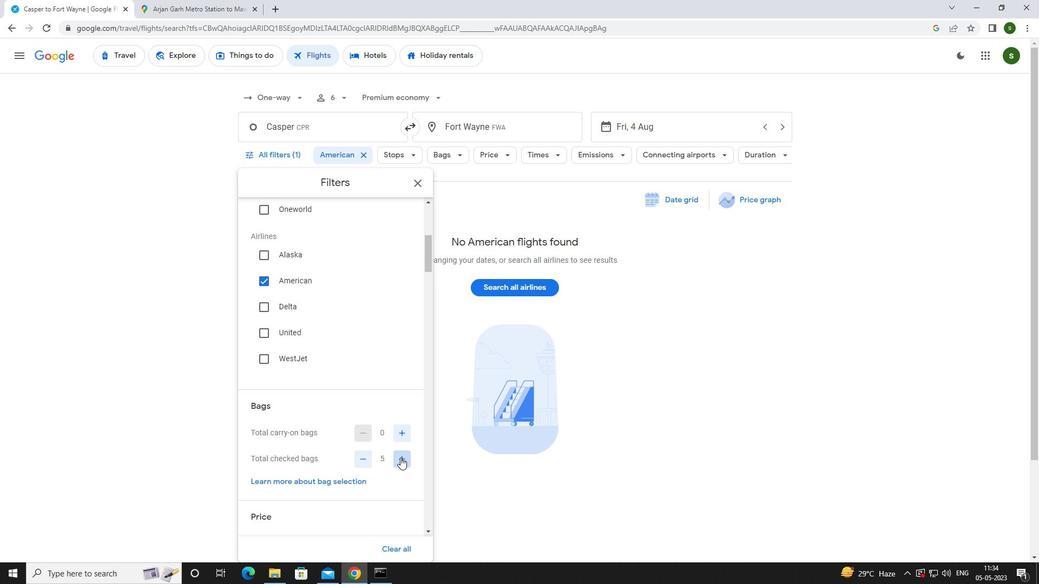 
Action: Mouse pressed left at (400, 457)
Screenshot: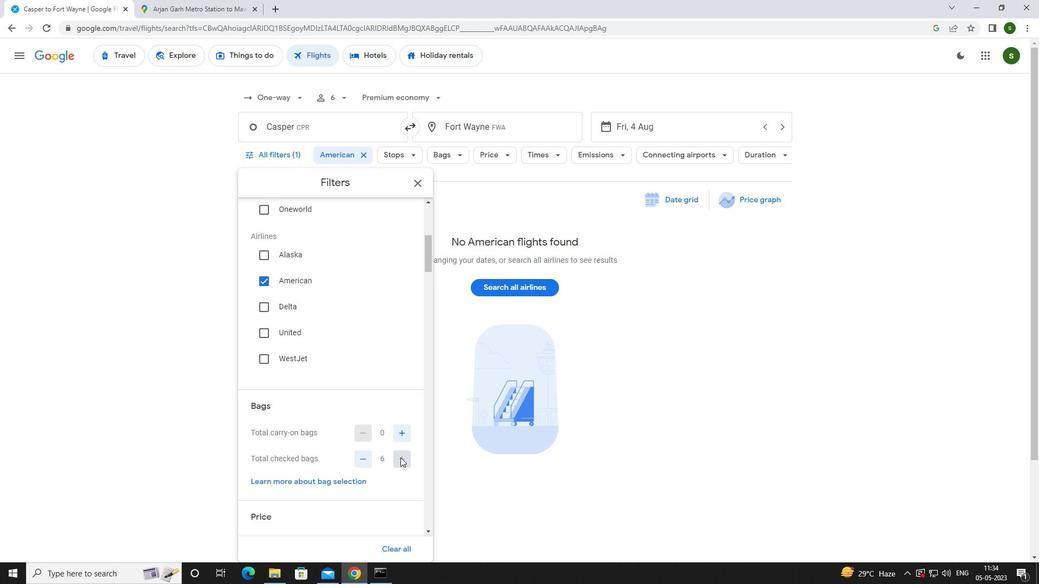 
Action: Mouse scrolled (400, 457) with delta (0, 0)
Screenshot: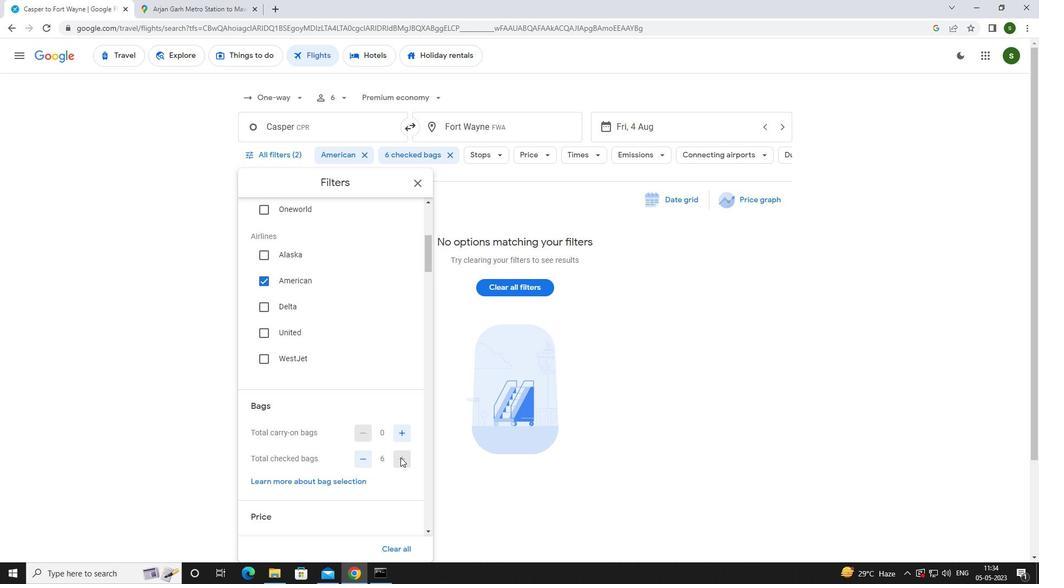 
Action: Mouse scrolled (400, 457) with delta (0, 0)
Screenshot: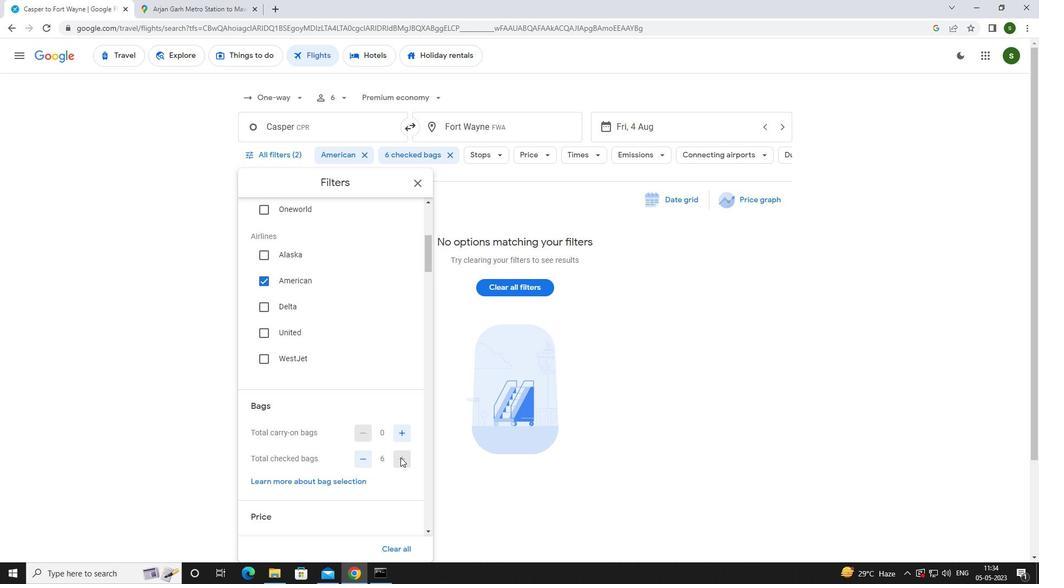 
Action: Mouse moved to (402, 457)
Screenshot: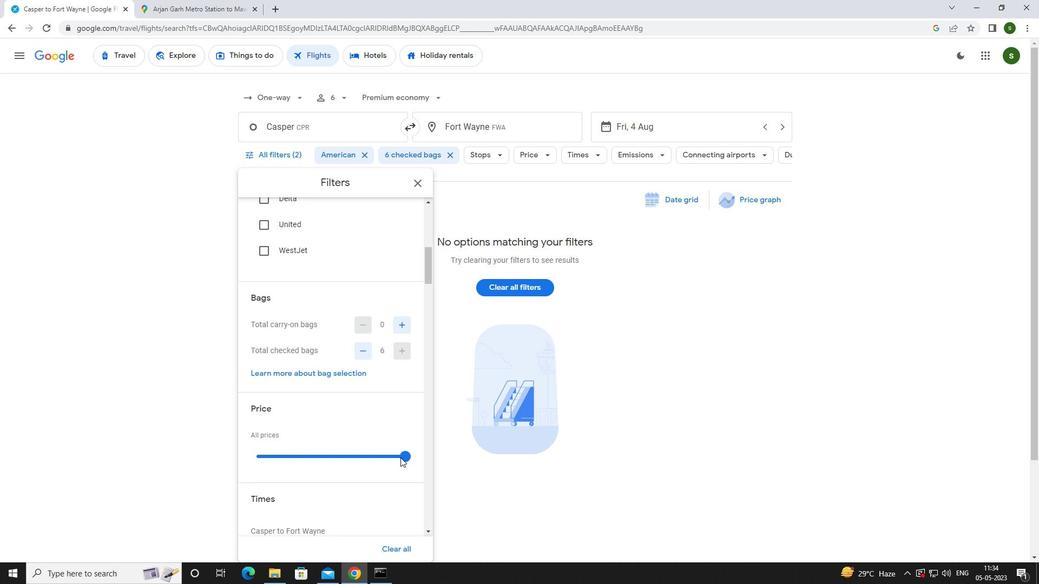 
Action: Mouse pressed left at (402, 457)
Screenshot: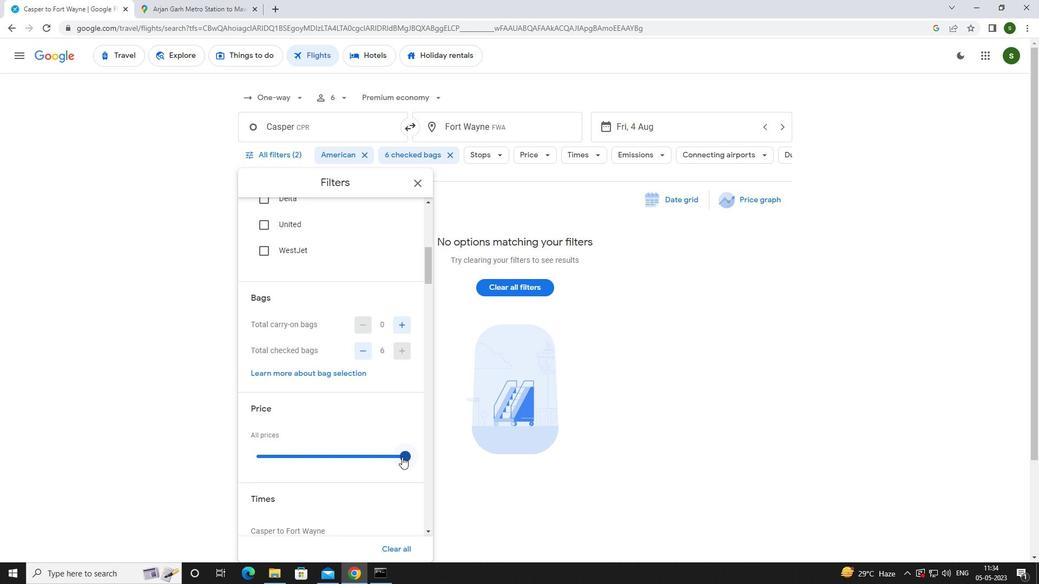 
Action: Mouse pressed left at (402, 457)
Screenshot: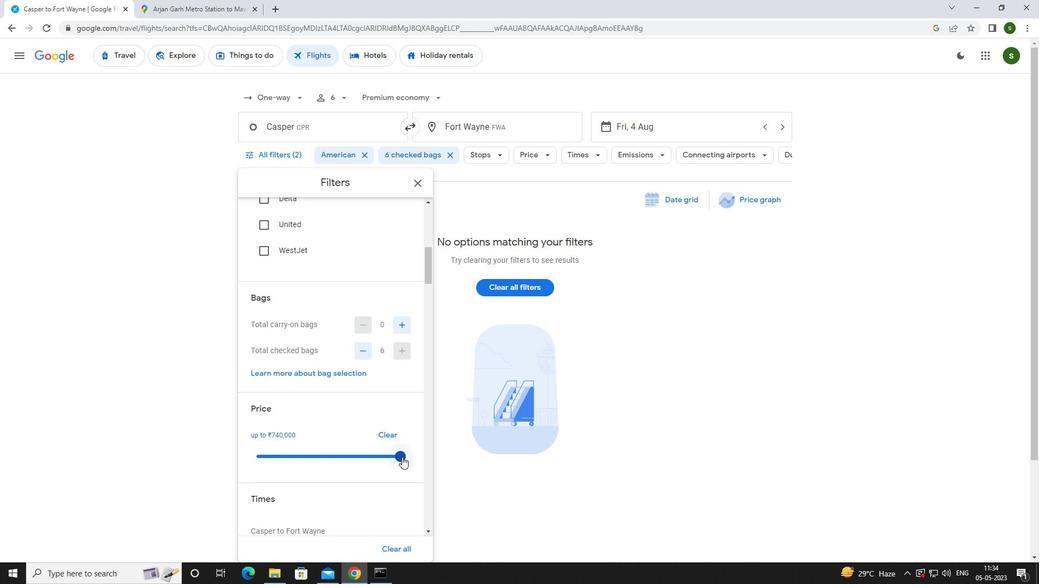 
Action: Mouse moved to (299, 428)
Screenshot: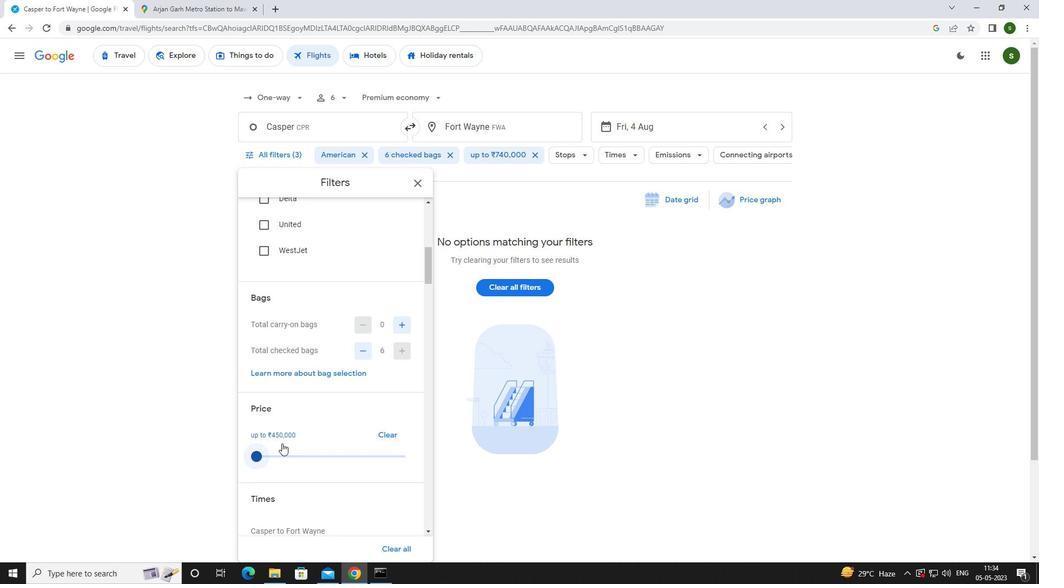 
Action: Mouse scrolled (299, 428) with delta (0, 0)
Screenshot: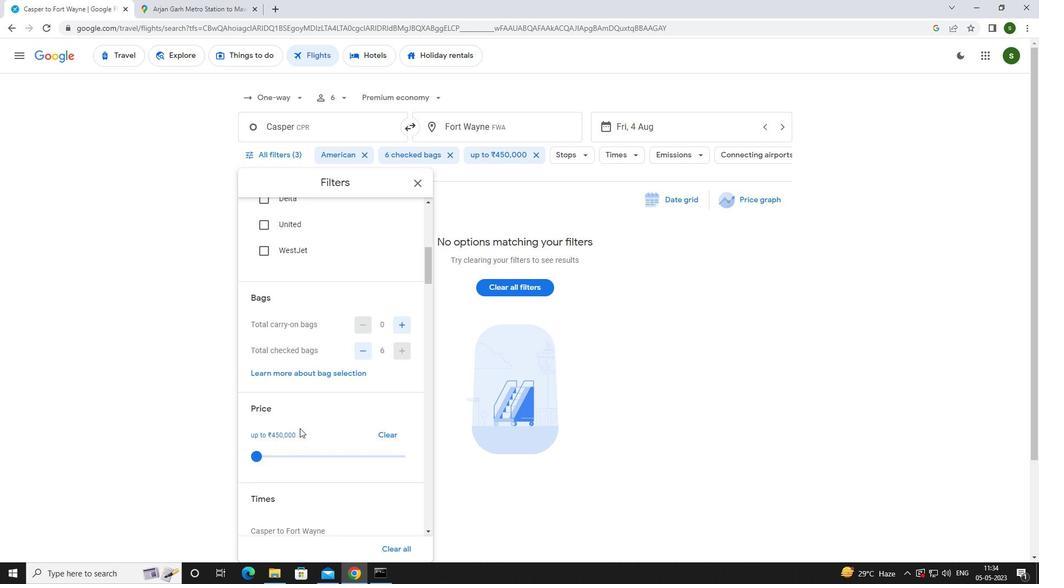 
Action: Mouse scrolled (299, 428) with delta (0, 0)
Screenshot: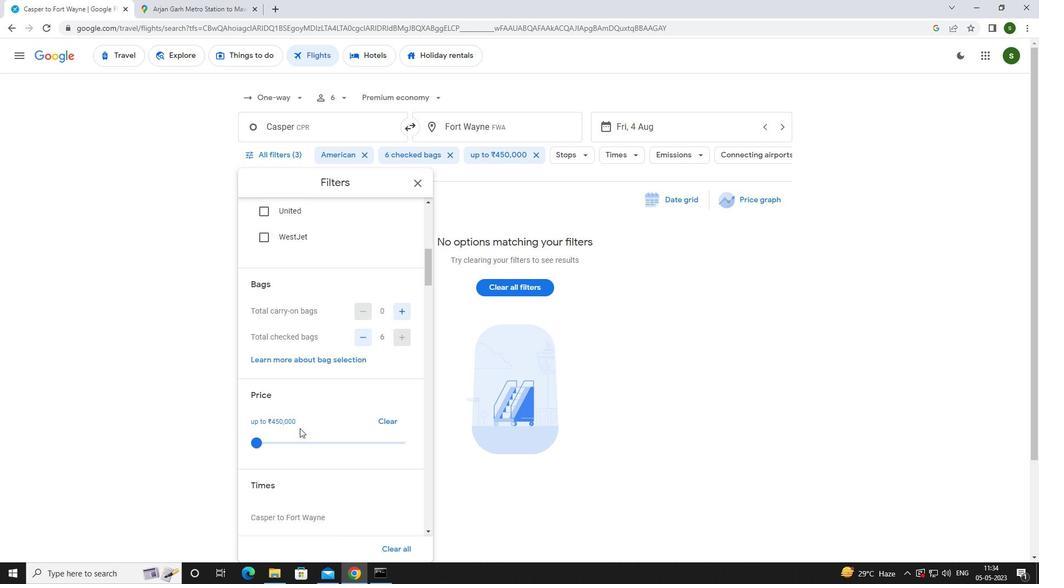 
Action: Mouse moved to (258, 471)
Screenshot: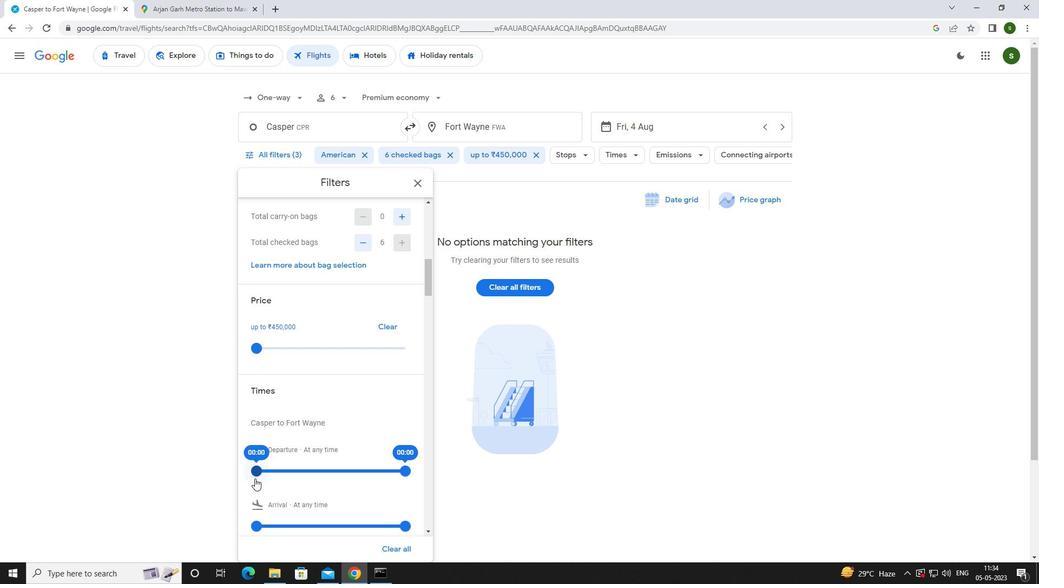 
Action: Mouse pressed left at (258, 471)
Screenshot: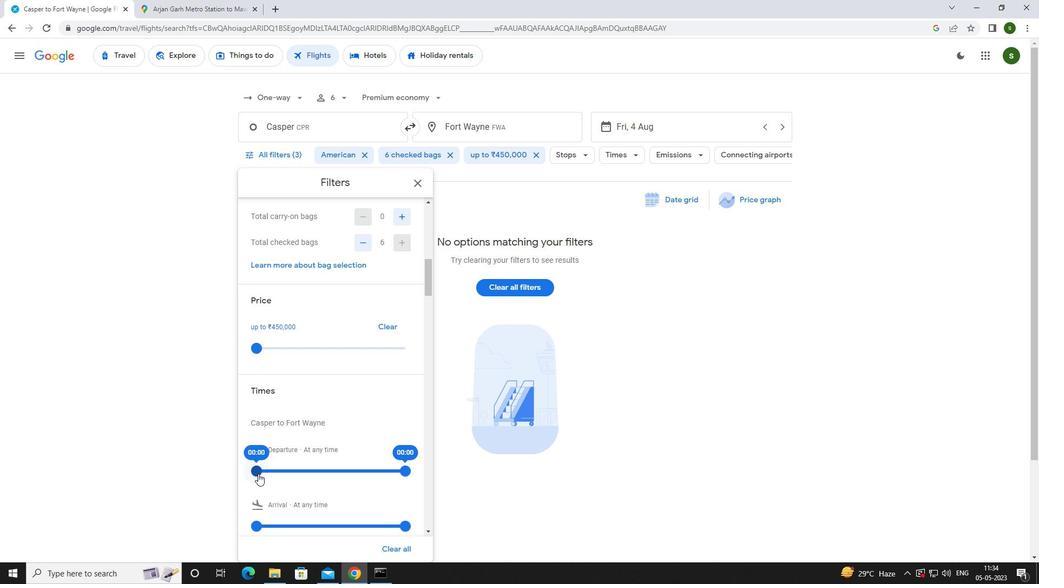 
Action: Mouse moved to (478, 493)
Screenshot: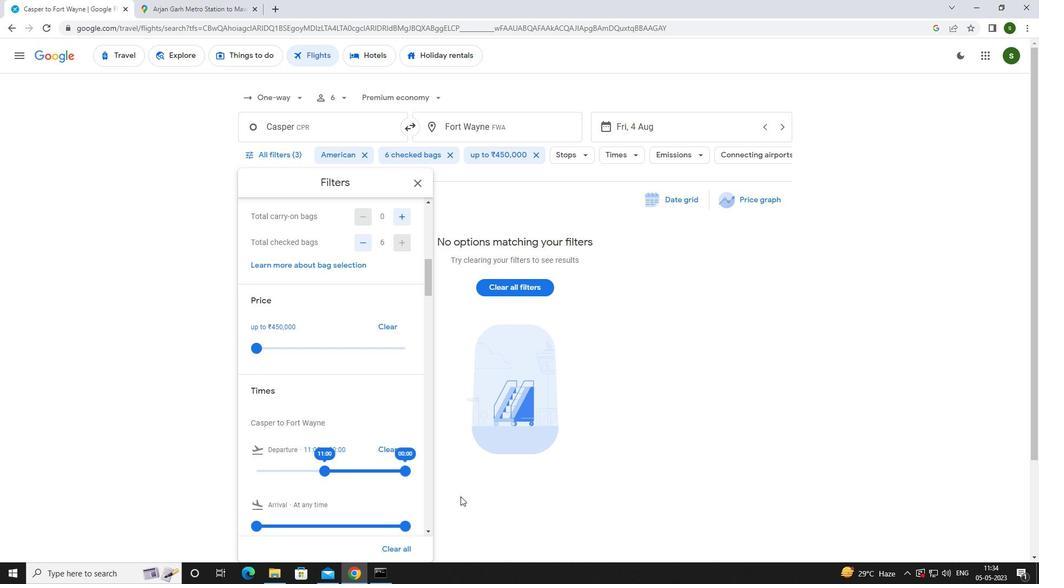 
Action: Mouse pressed left at (478, 493)
Screenshot: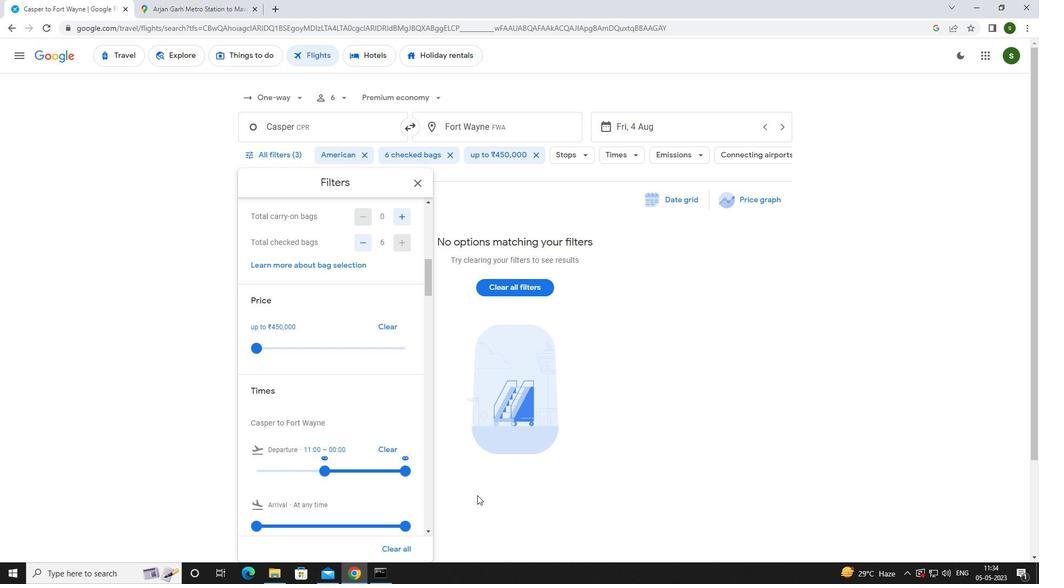 
